 Task: open an excel sheet and write heading  Budget MasterAdd Categories in a column and its values below  'Housing, Transportation, Groceries, Utilities, Entertainment, Dining Out, Health, Miscellaneous, Savings & Total. 'Add Budgeted amountin next column and its values below  $1,500, $300, $400, $150, $200, $250, $100, $150, $500 & $3,550. Add Actual amount in next column and its values below  $1,400, $280, $420, $160, $180, $270, $90, $140, $550 & $3,550. Add Difference in next column and its values below  -$100, -$20, +$20, +$10, -$20, +$20, -$10, -$10, +$50 & $0. J6Save page Data Analysis Template Workbook Sheet
Action: Mouse moved to (34, 100)
Screenshot: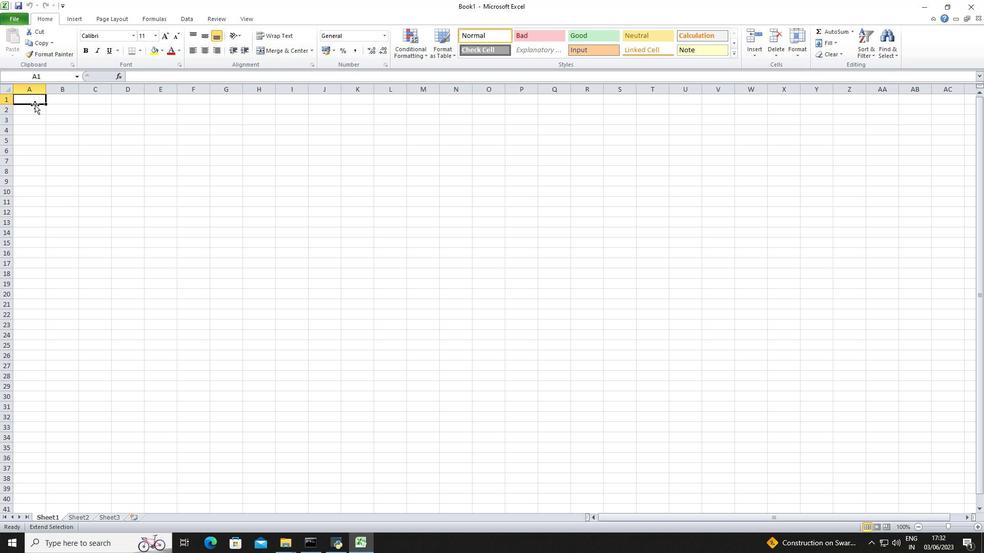 
Action: Mouse pressed left at (34, 100)
Screenshot: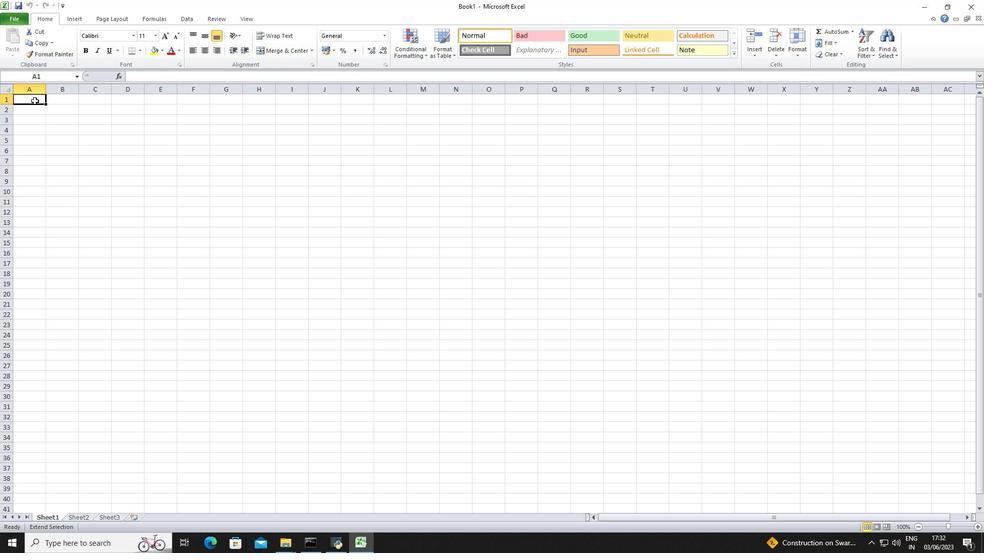 
Action: Key pressed <Key.shift>Budget<Key.space><Key.shift>Master<Key.enter><Key.enter><Key.shift>Categories<Key.down><Key.shift>Housing<Key.enter><Key.shift>Transportation<Key.enter><Key.shift>Groceries<Key.enter><Key.shift>Utilities<Key.enter><Key.shift>Entertainment<Key.down><Key.shift>Dining<Key.space><Key.shift>Out<Key.down><Key.shift>Health<Key.down><Key.shift>Miscellaneous<Key.down><Key.shift>Savings<Key.down><Key.shift>Total<Key.down><Key.right><Key.right><Key.up><Key.up><Key.up><Key.up><Key.up><Key.up><Key.up><Key.up><Key.up><Key.up><Key.up><Key.shift>Budgeted<Key.space><Key.shift>Amount<Key.down>1500<Key.down>300<Key.down>400<Key.down>150<Key.down>200<Key.down>250<Key.down>100<Key.down>150<Key.down>500<Key.down>3550<Key.down>
Screenshot: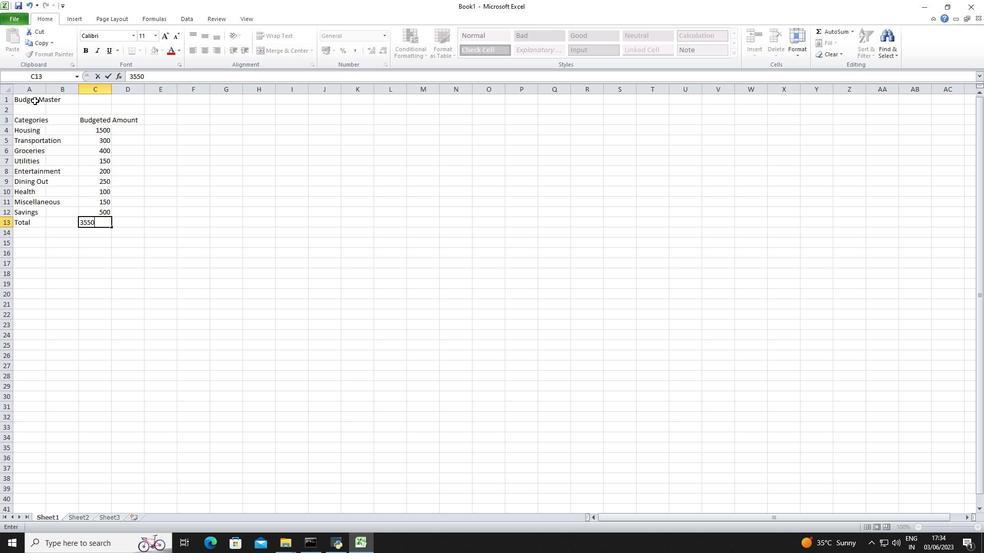 
Action: Mouse moved to (96, 132)
Screenshot: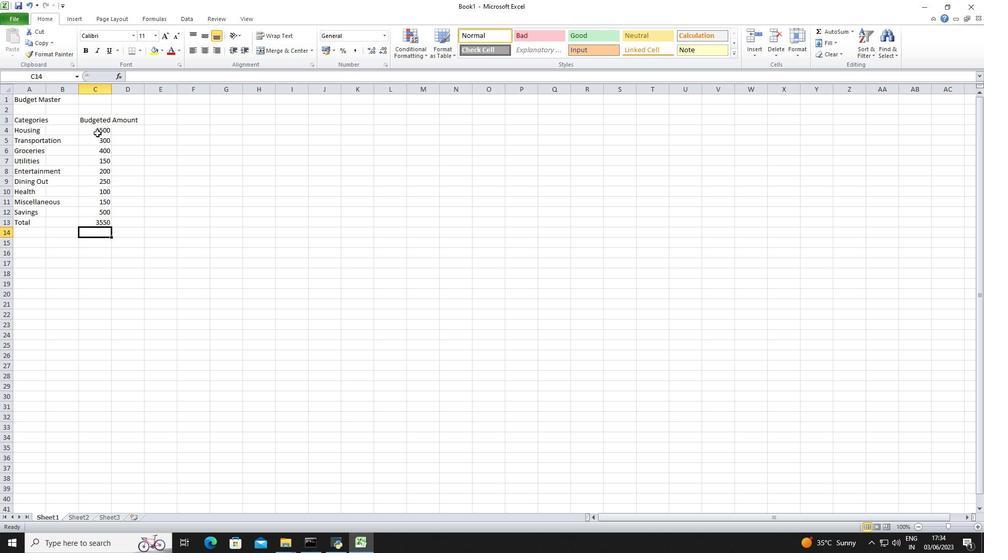 
Action: Mouse pressed left at (96, 132)
Screenshot: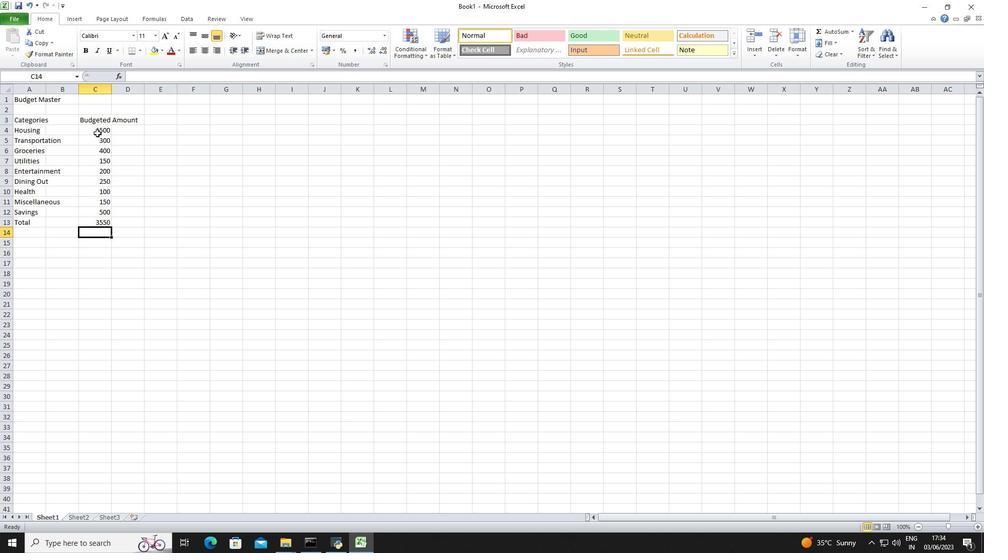 
Action: Mouse moved to (89, 197)
Screenshot: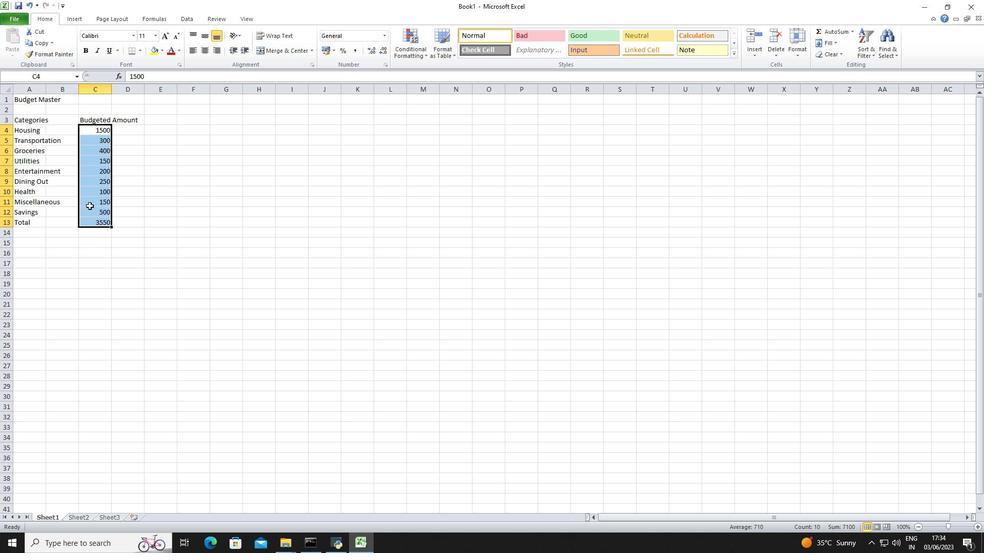
Action: Mouse pressed right at (89, 197)
Screenshot: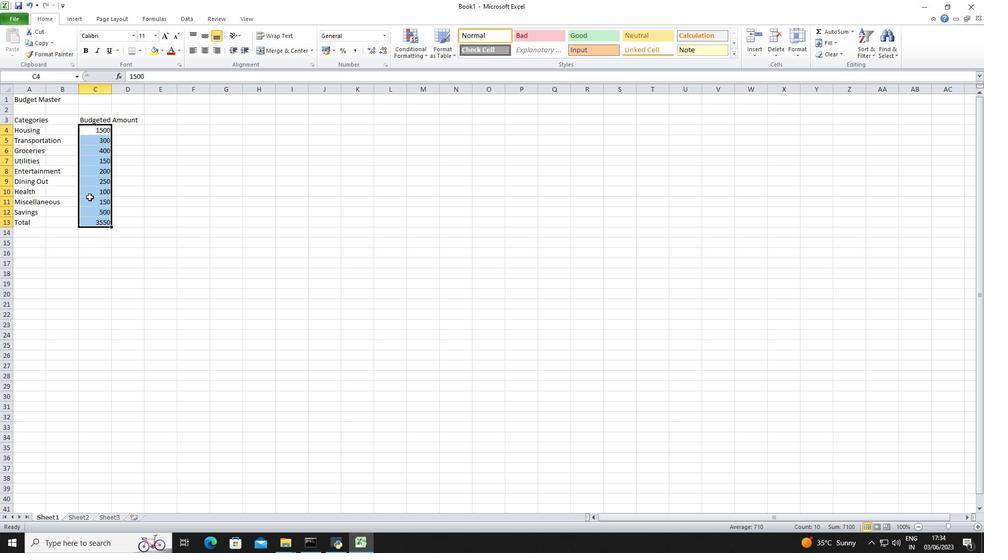 
Action: Mouse moved to (135, 338)
Screenshot: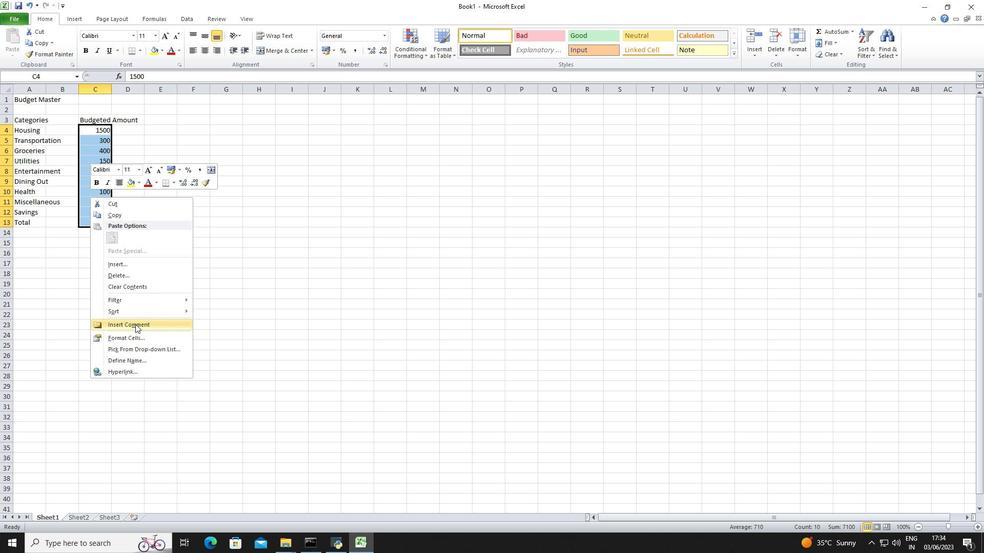 
Action: Mouse pressed left at (135, 338)
Screenshot: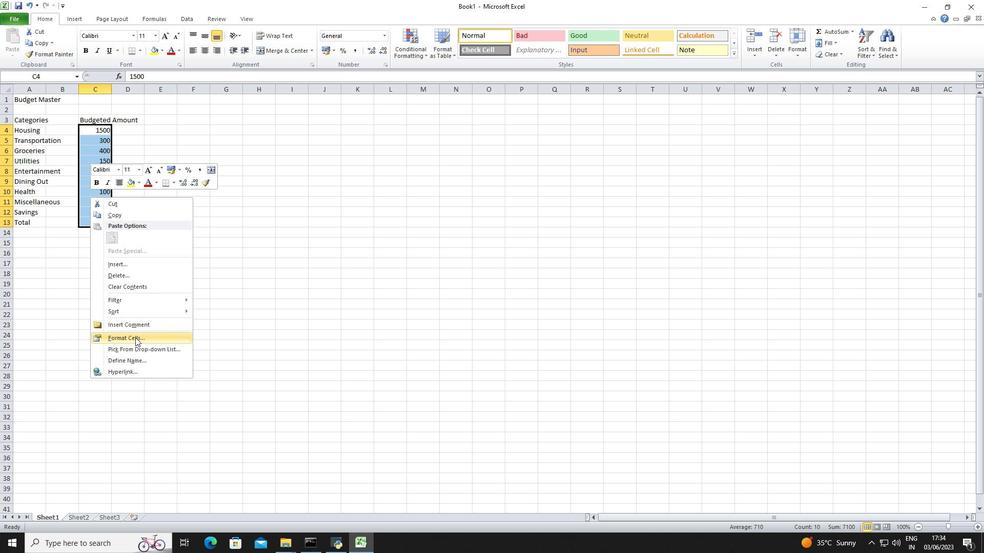 
Action: Mouse moved to (52, 273)
Screenshot: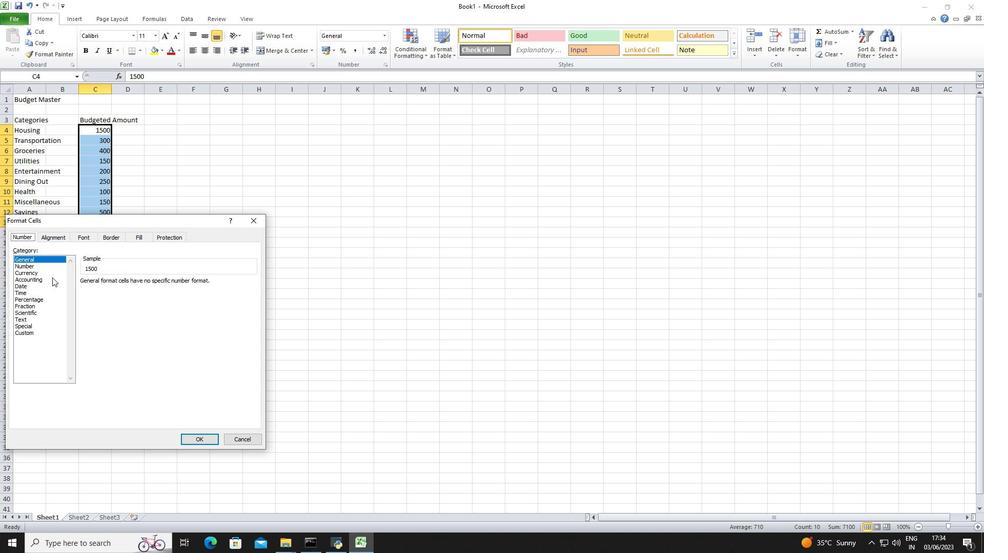 
Action: Mouse pressed left at (52, 273)
Screenshot: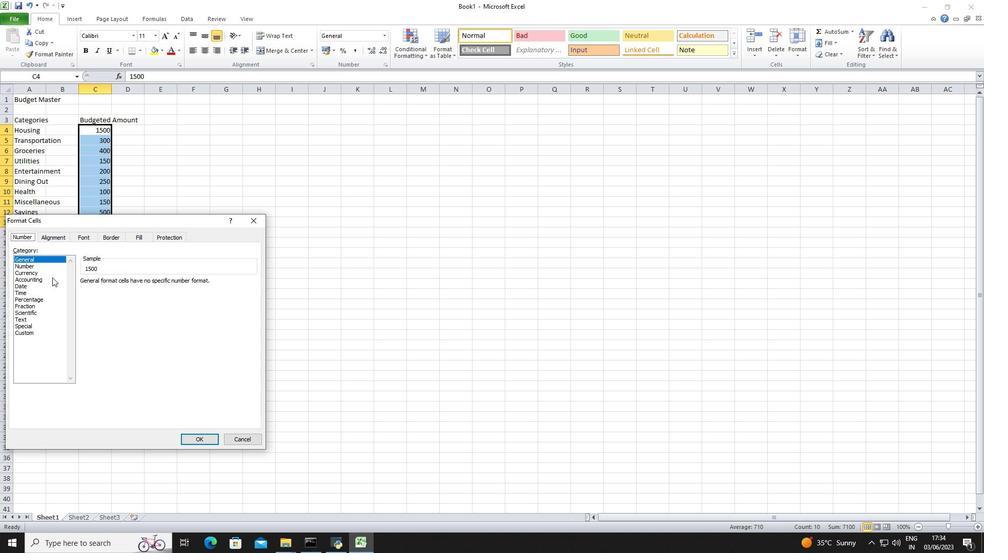 
Action: Mouse moved to (148, 283)
Screenshot: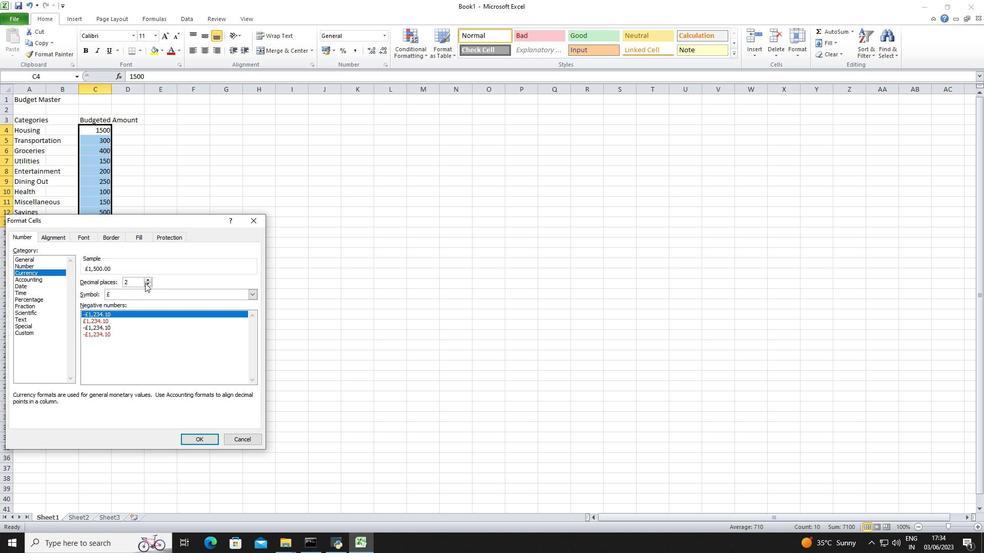 
Action: Mouse pressed left at (148, 283)
Screenshot: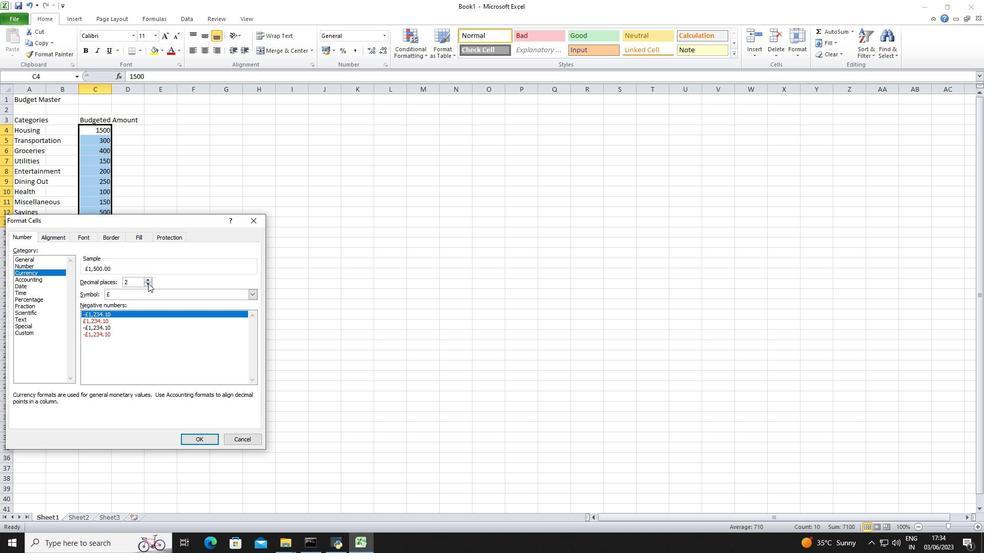 
Action: Mouse pressed left at (148, 283)
Screenshot: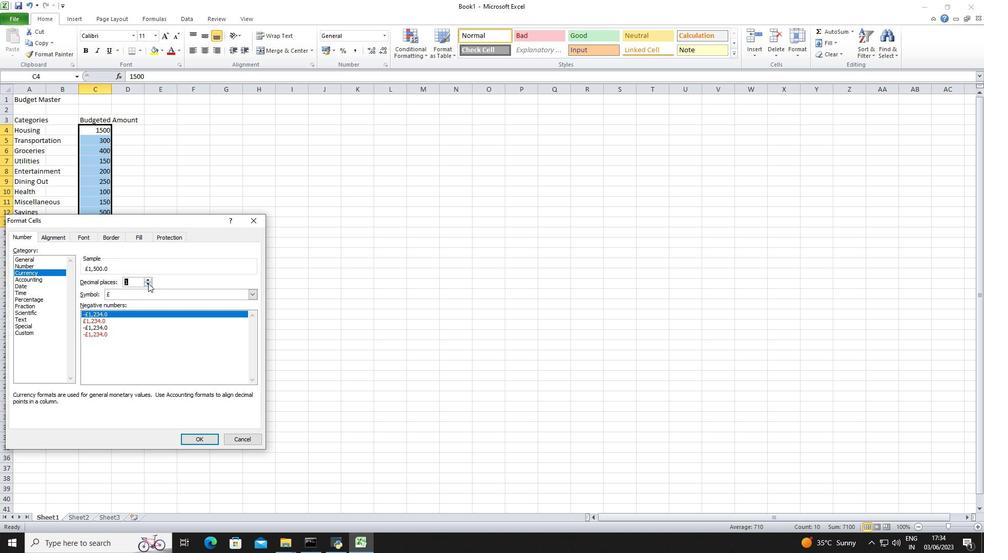 
Action: Mouse moved to (149, 292)
Screenshot: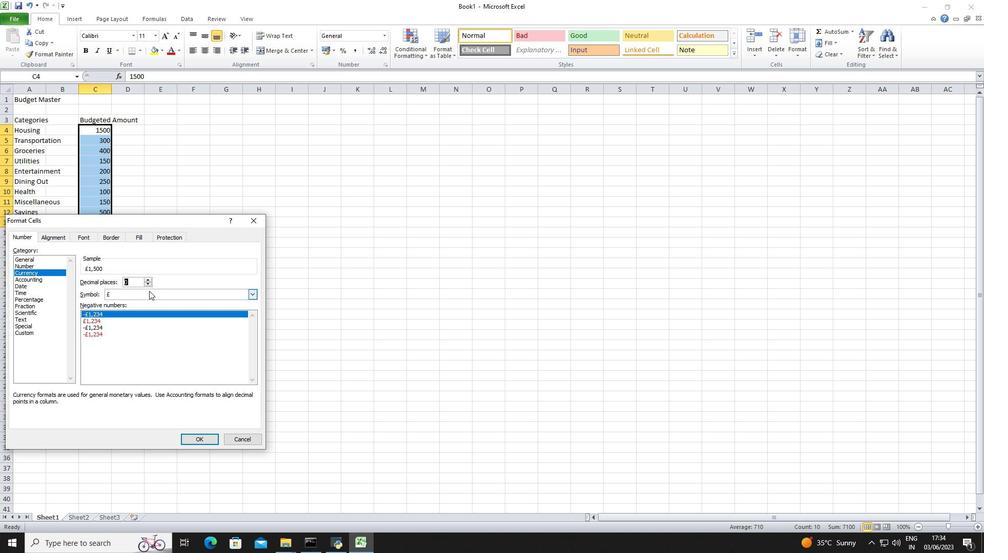 
Action: Mouse pressed left at (149, 292)
Screenshot: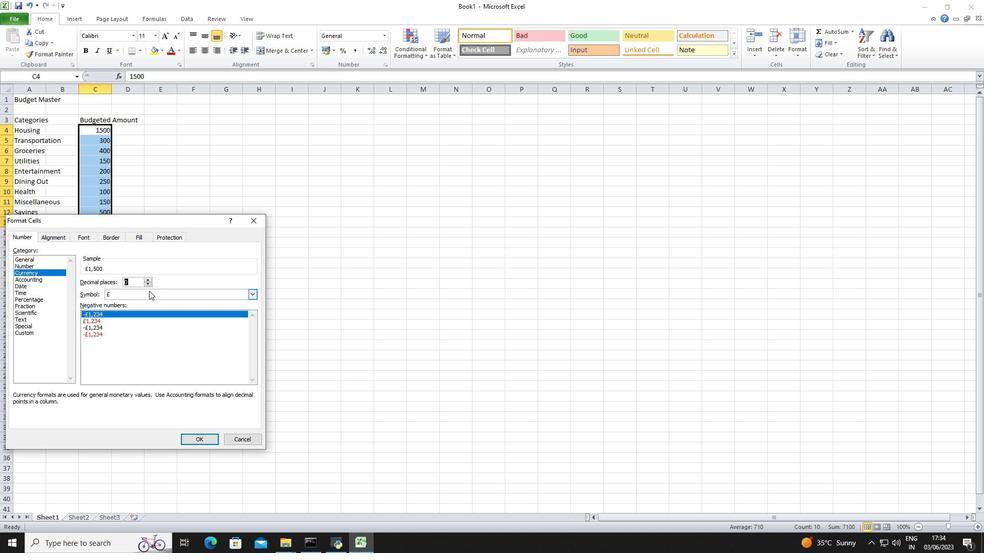 
Action: Mouse moved to (153, 338)
Screenshot: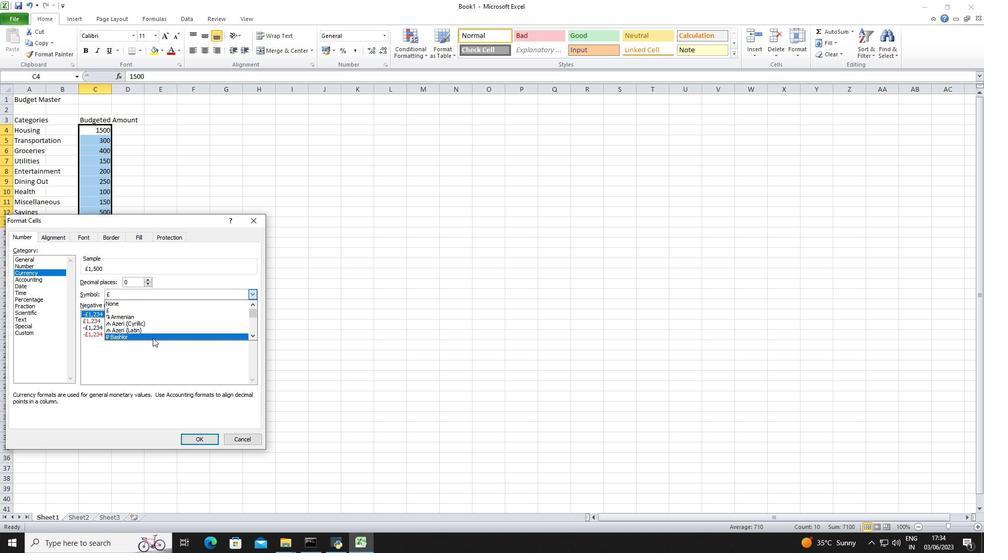 
Action: Mouse scrolled (153, 337) with delta (0, 0)
Screenshot: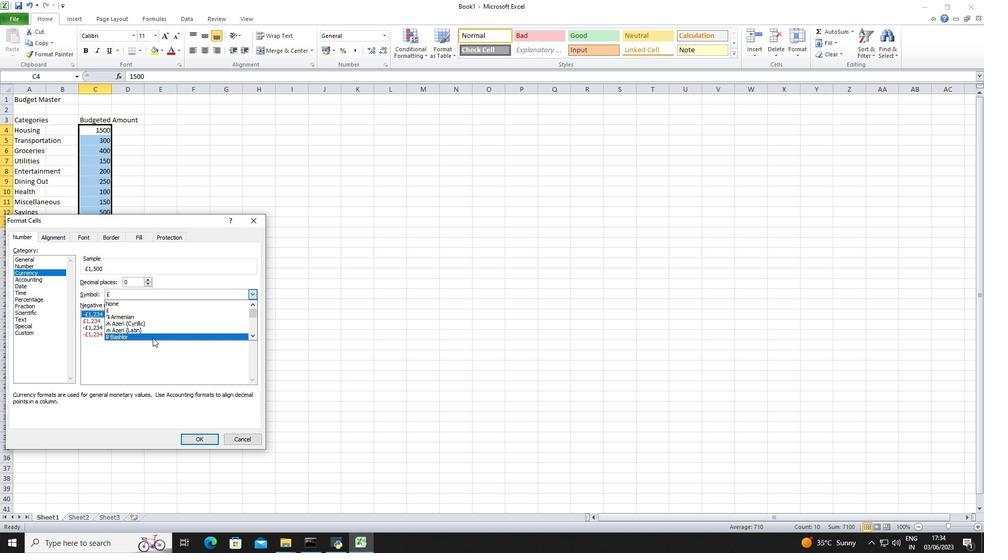 
Action: Mouse scrolled (153, 337) with delta (0, 0)
Screenshot: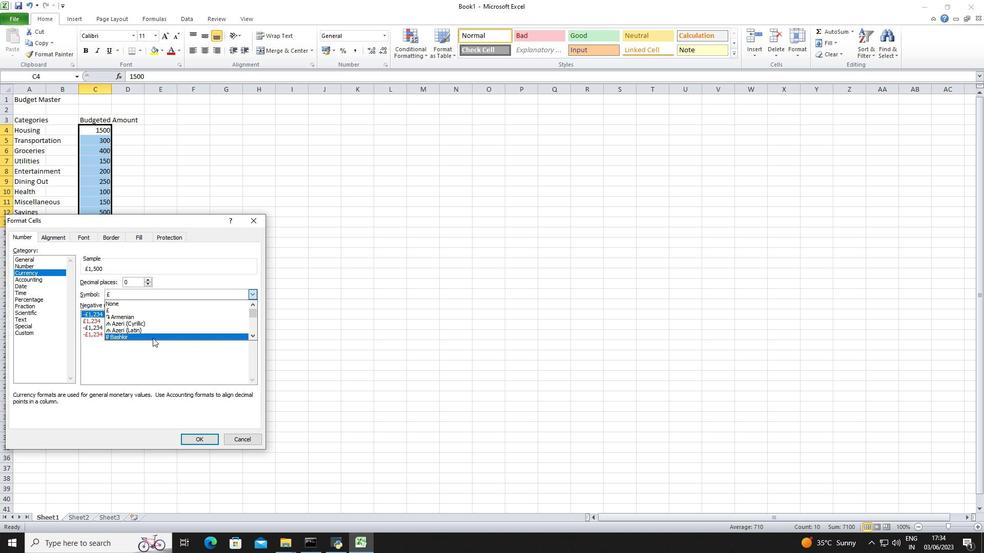 
Action: Mouse scrolled (153, 337) with delta (0, 0)
Screenshot: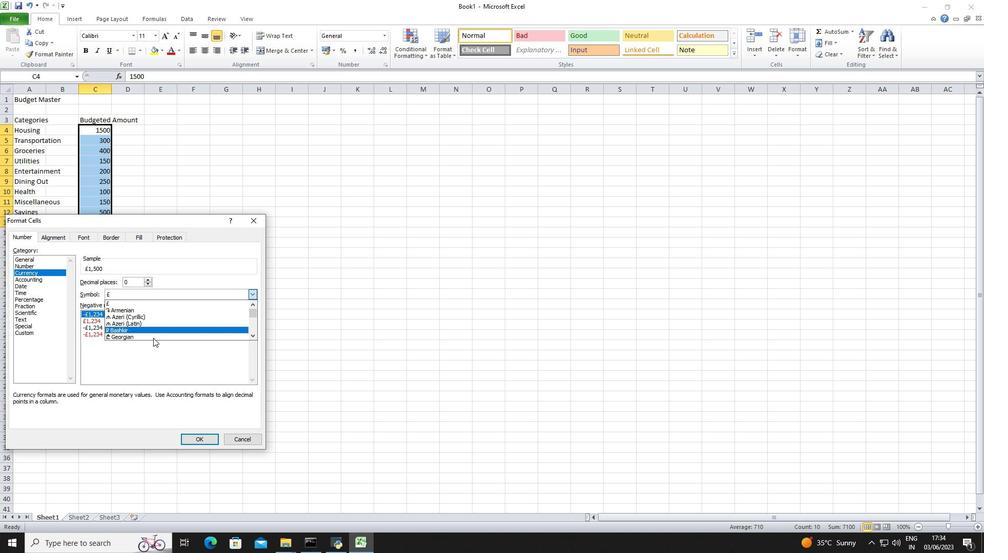 
Action: Mouse scrolled (153, 337) with delta (0, 0)
Screenshot: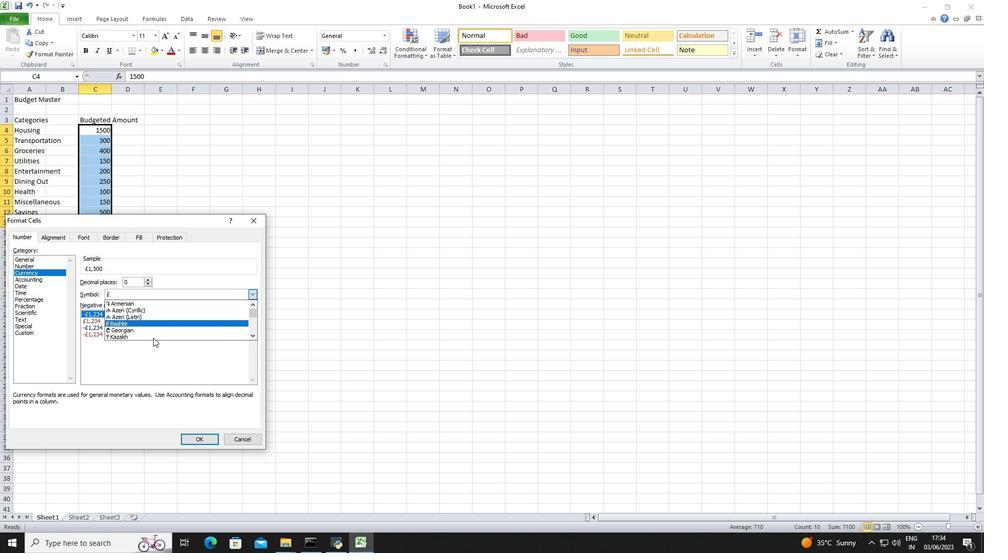 
Action: Mouse scrolled (153, 337) with delta (0, 0)
Screenshot: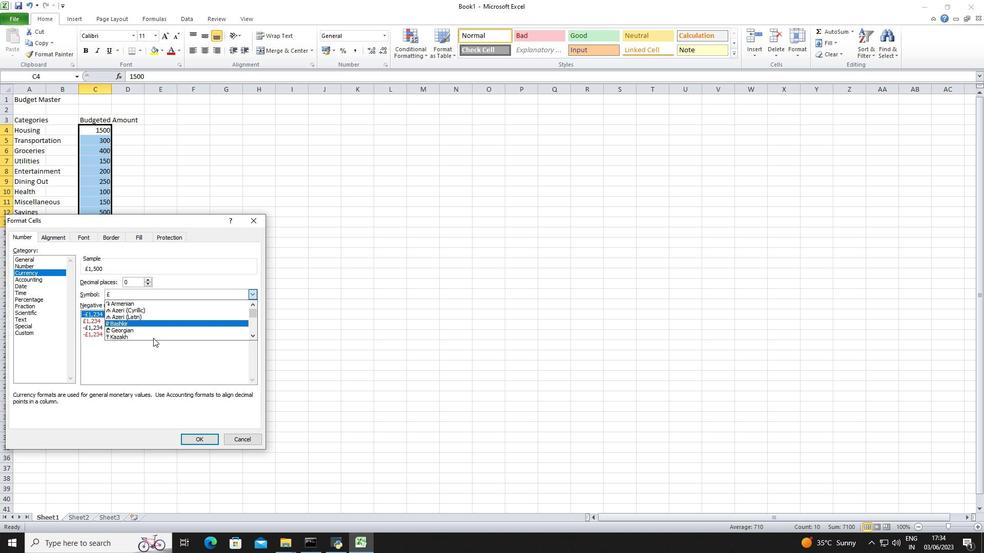 
Action: Mouse scrolled (153, 337) with delta (0, 0)
Screenshot: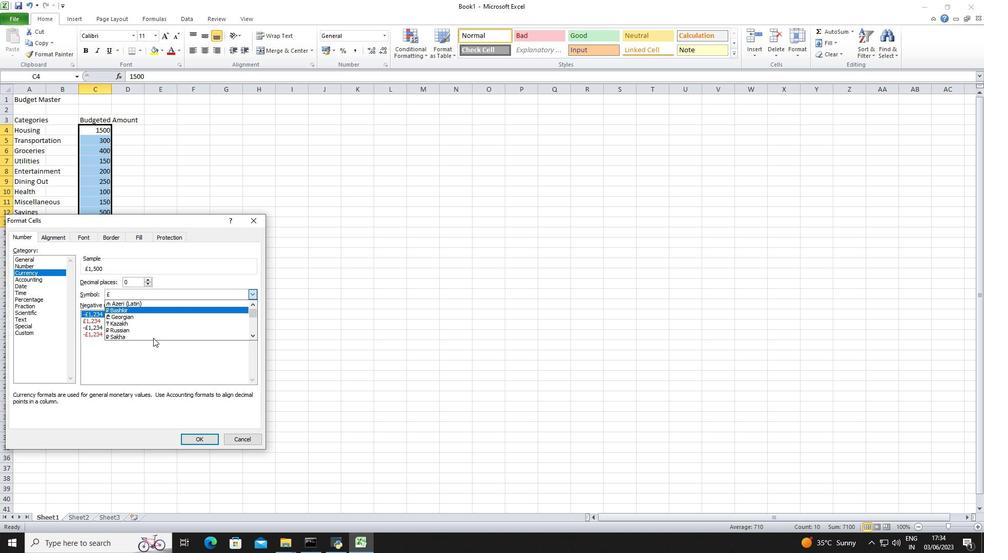 
Action: Mouse scrolled (153, 337) with delta (0, 0)
Screenshot: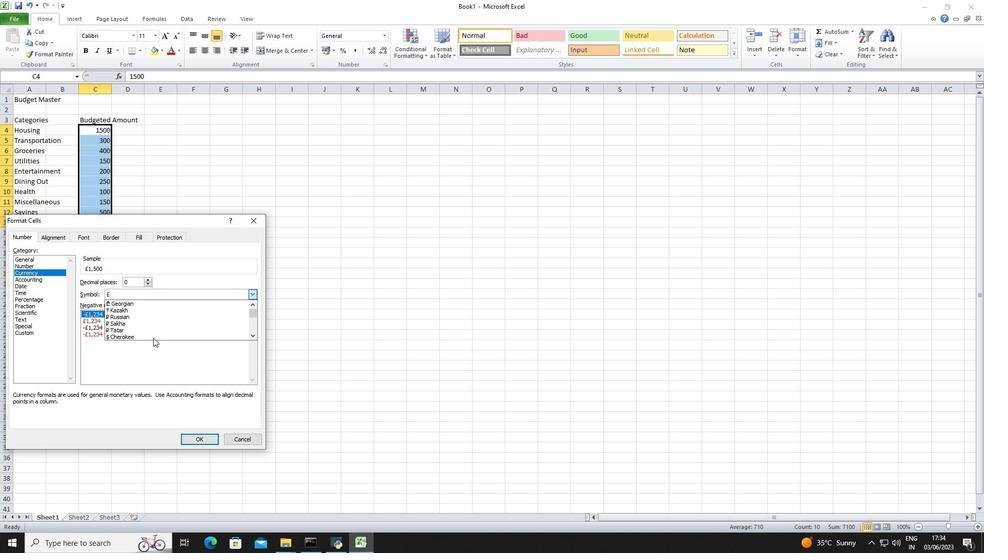 
Action: Mouse scrolled (153, 337) with delta (0, 0)
Screenshot: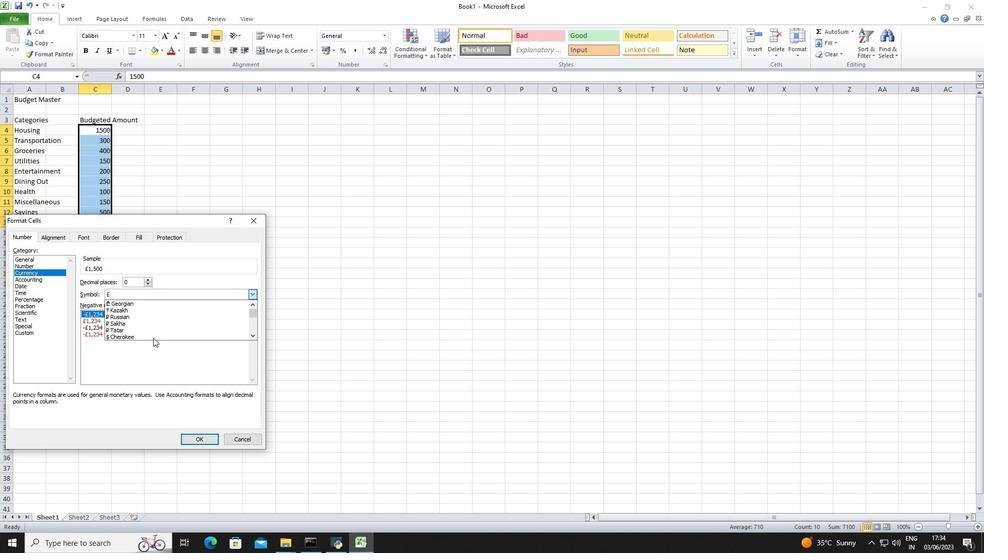 
Action: Mouse scrolled (153, 337) with delta (0, 0)
Screenshot: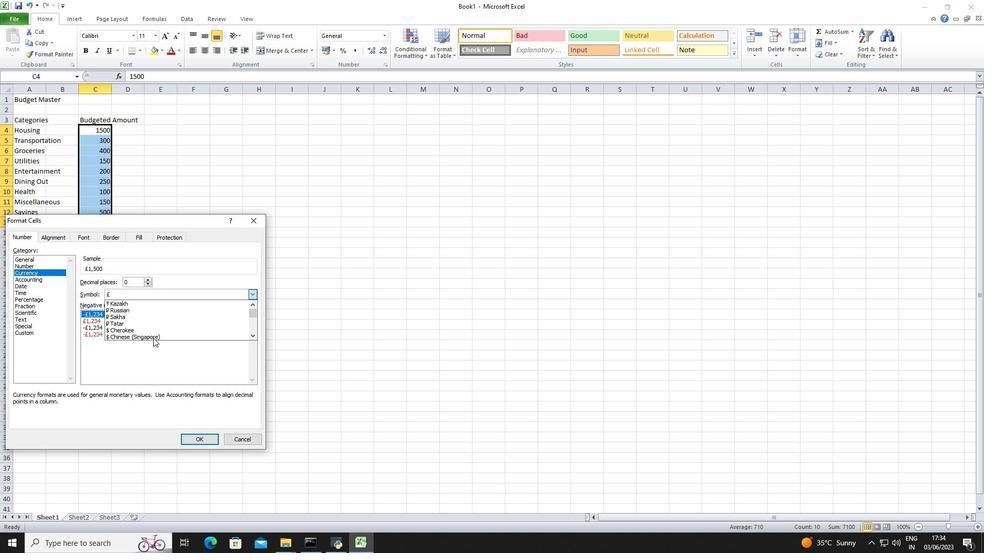 
Action: Mouse scrolled (153, 337) with delta (0, 0)
Screenshot: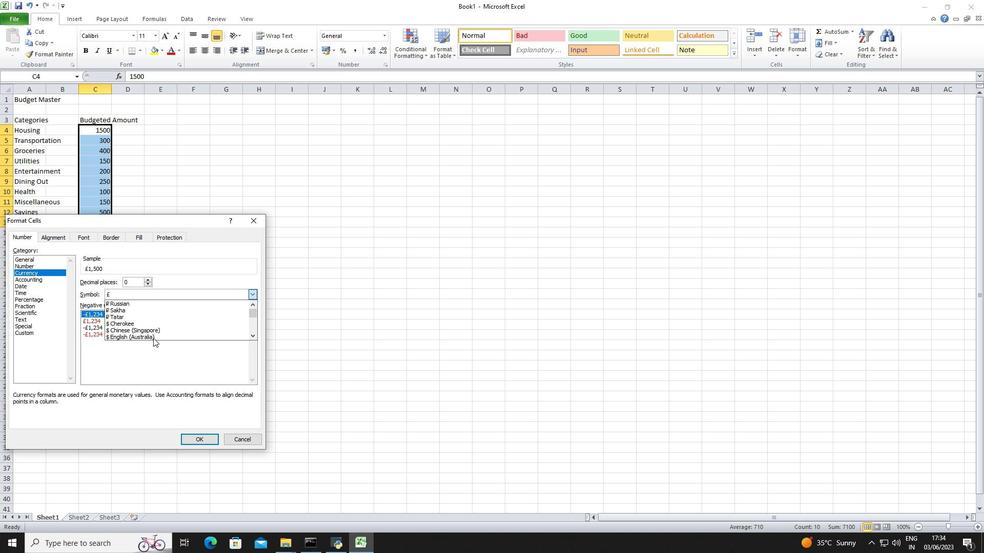 
Action: Mouse scrolled (153, 337) with delta (0, 0)
Screenshot: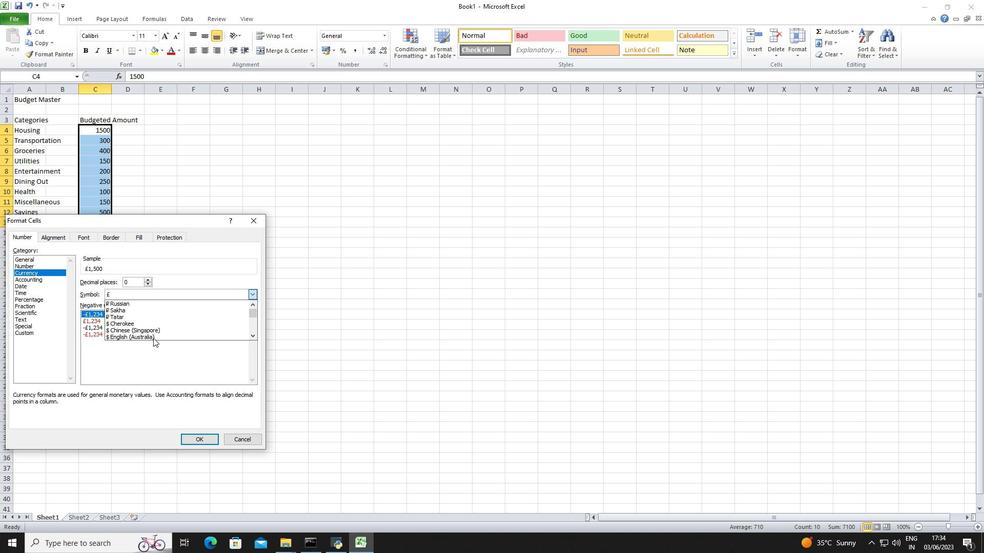 
Action: Mouse moved to (157, 318)
Screenshot: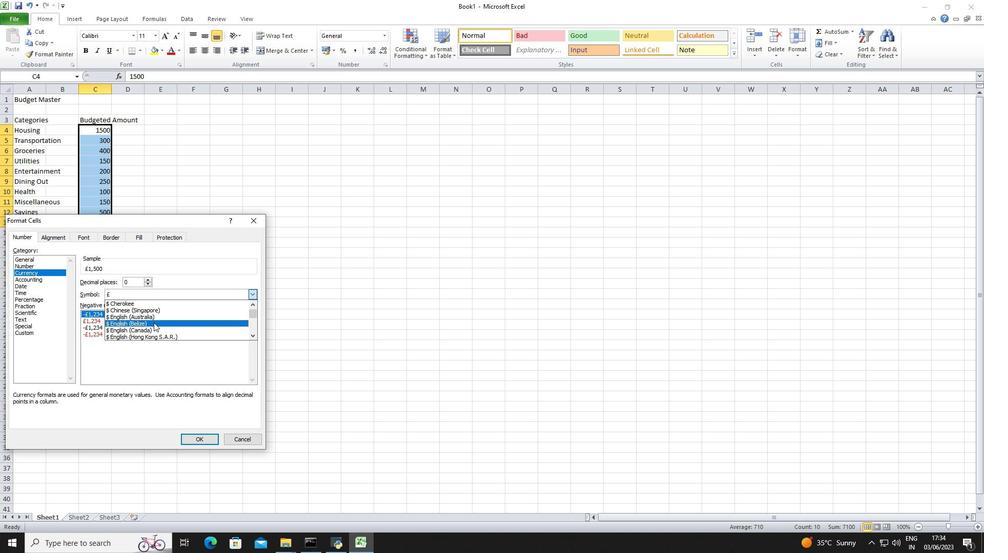 
Action: Mouse pressed left at (157, 318)
Screenshot: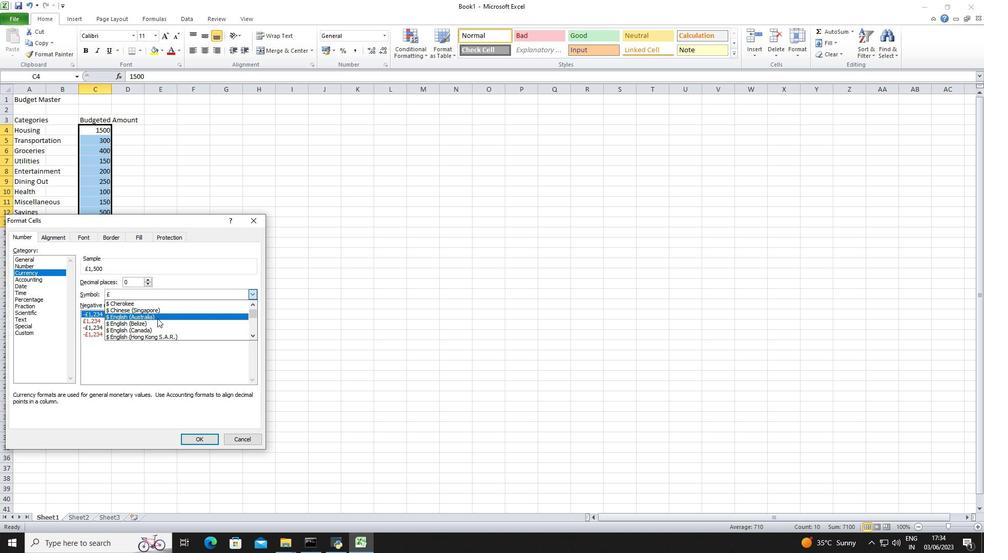 
Action: Mouse moved to (197, 441)
Screenshot: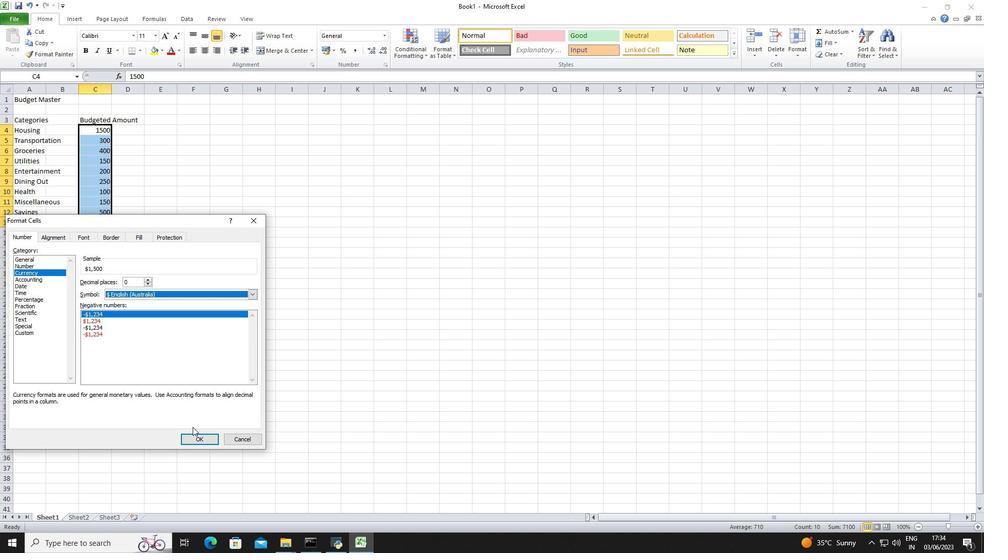 
Action: Mouse pressed left at (197, 441)
Screenshot: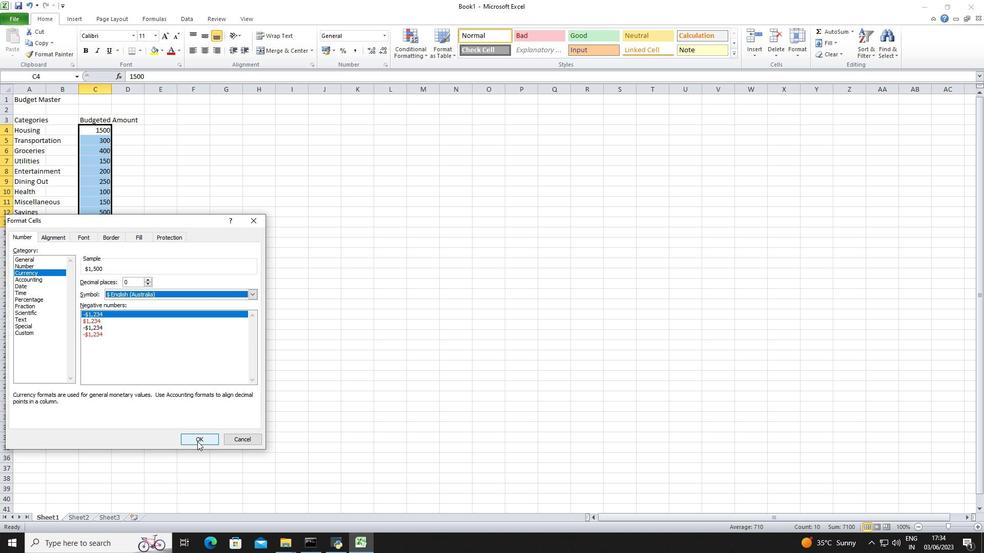 
Action: Mouse moved to (185, 118)
Screenshot: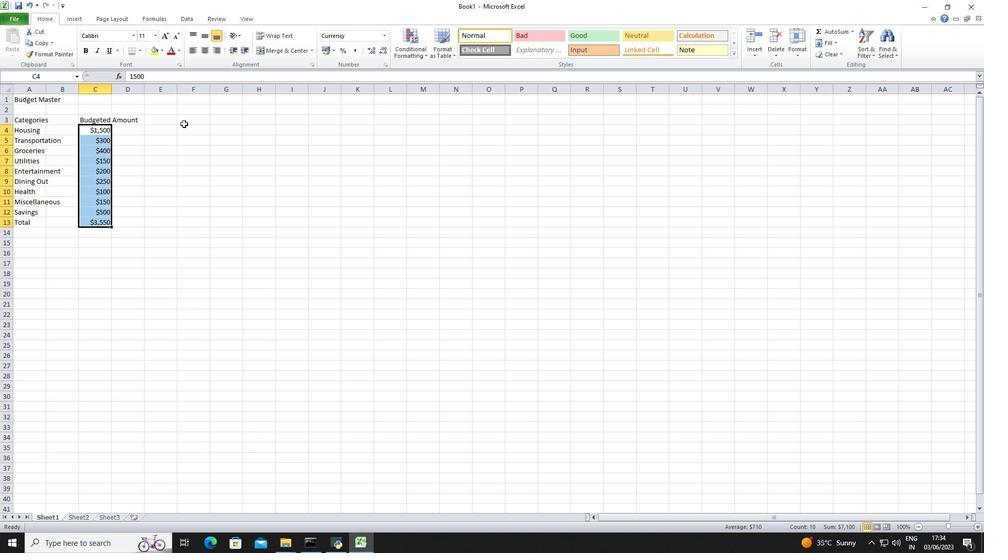 
Action: Mouse pressed left at (185, 118)
Screenshot: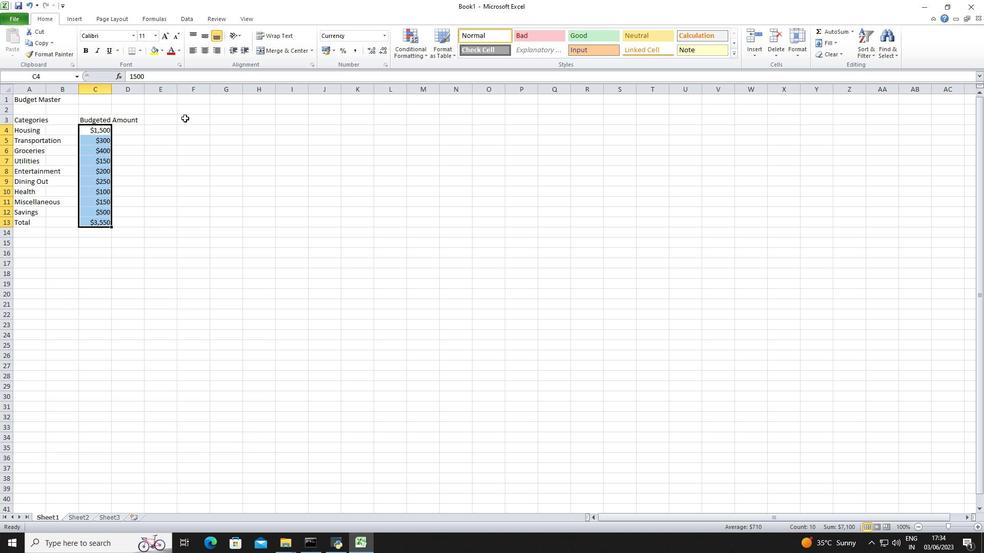 
Action: Key pressed <Key.shift>Amount<Key.down>1400<Key.down>280<Key.down>420<Key.down>160<Key.down>180<Key.down>270<Key.down>90<Key.down>140<Key.down>550<Key.down>3550<Key.down>
Screenshot: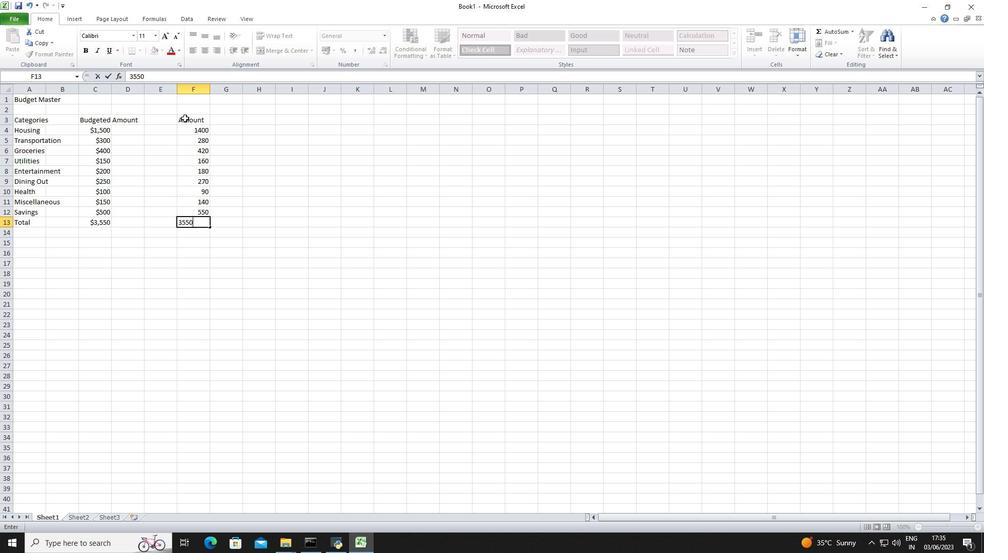 
Action: Mouse moved to (191, 129)
Screenshot: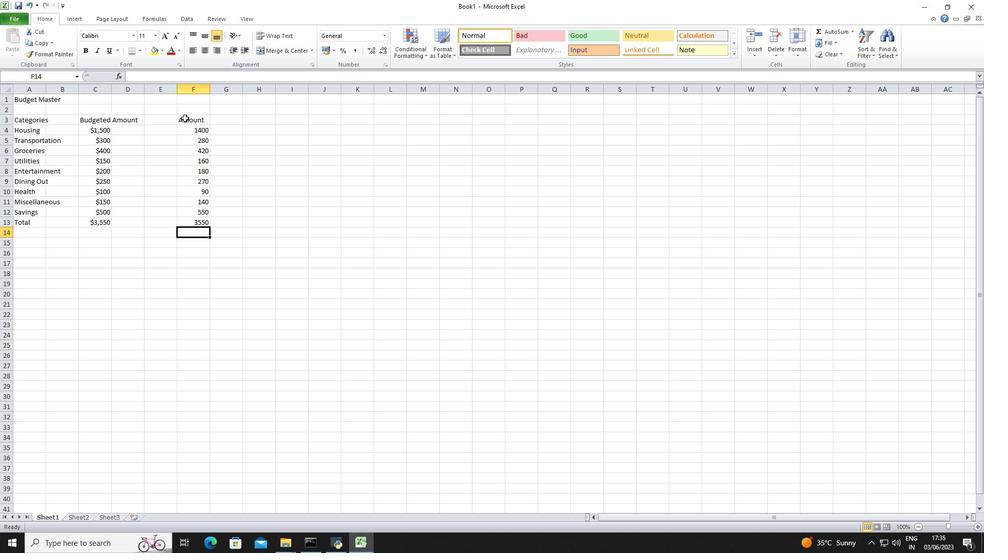 
Action: Mouse pressed left at (191, 129)
Screenshot: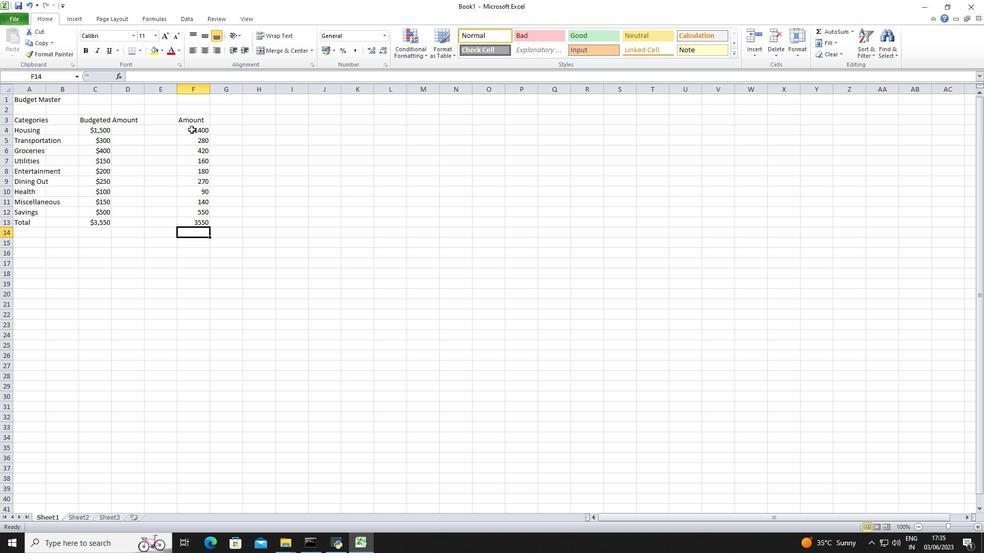 
Action: Mouse moved to (188, 192)
Screenshot: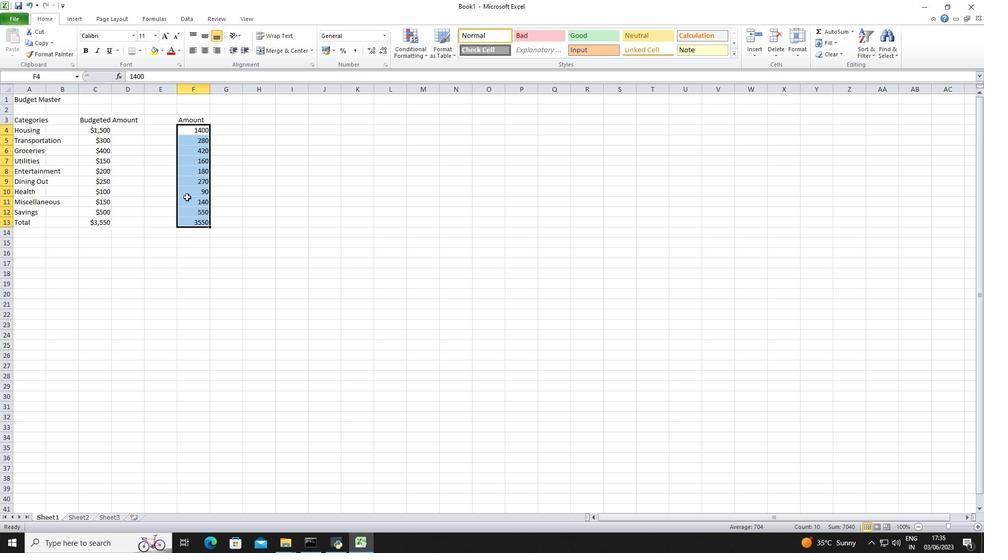 
Action: Mouse pressed right at (188, 192)
Screenshot: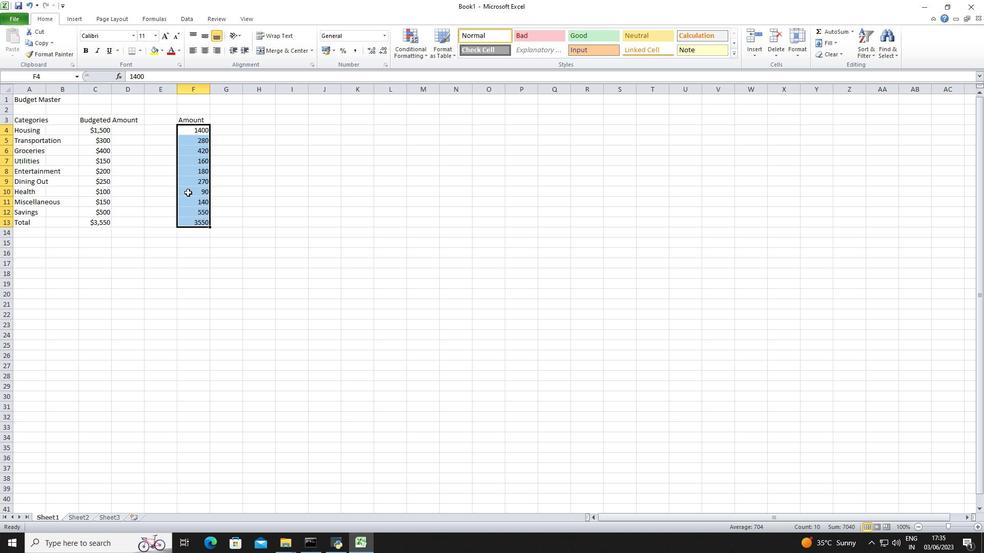 
Action: Mouse moved to (217, 330)
Screenshot: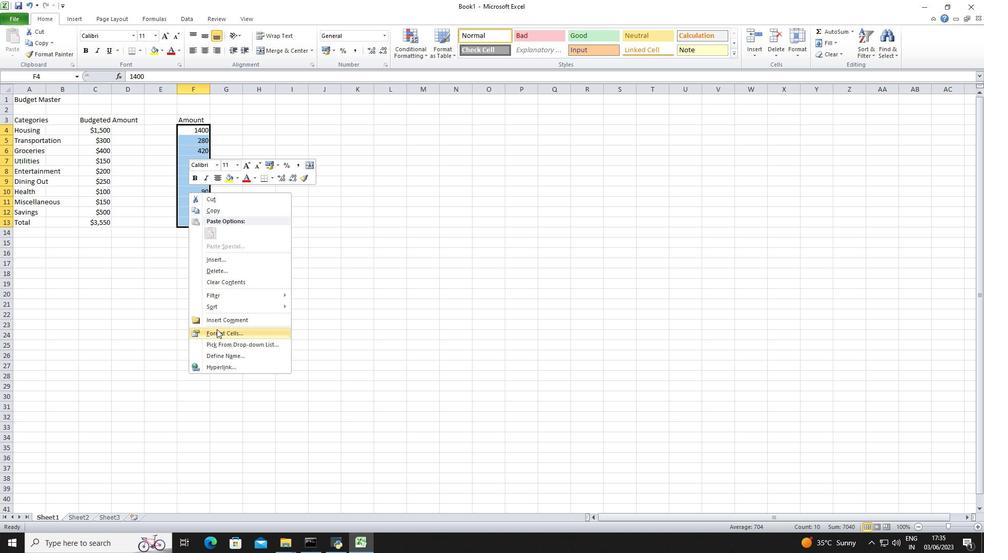 
Action: Mouse pressed left at (217, 330)
Screenshot: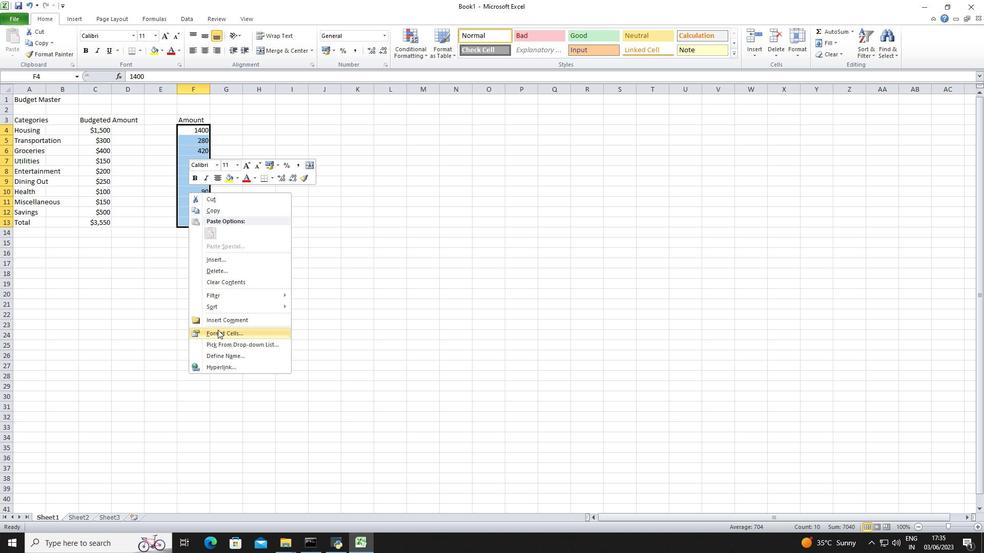 
Action: Mouse moved to (129, 264)
Screenshot: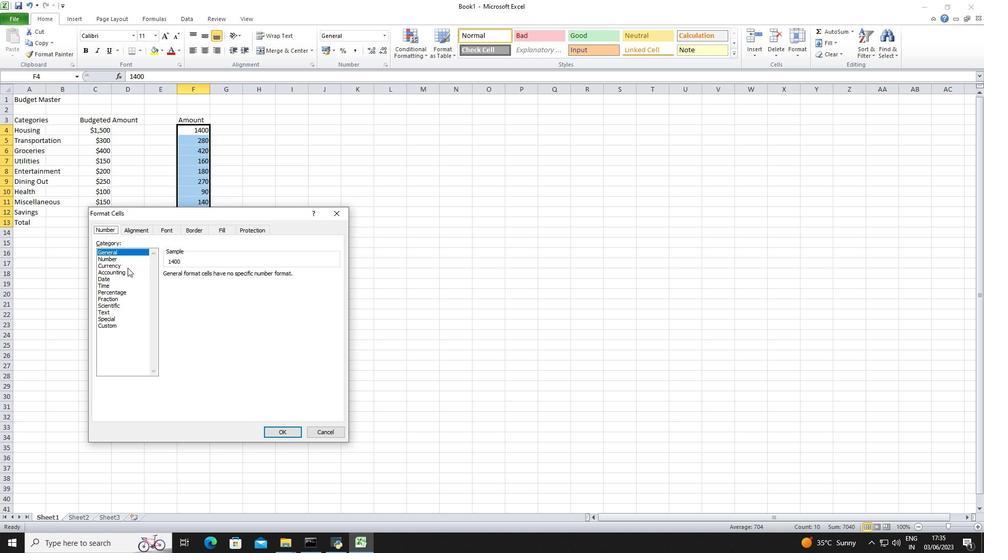 
Action: Mouse pressed left at (129, 264)
Screenshot: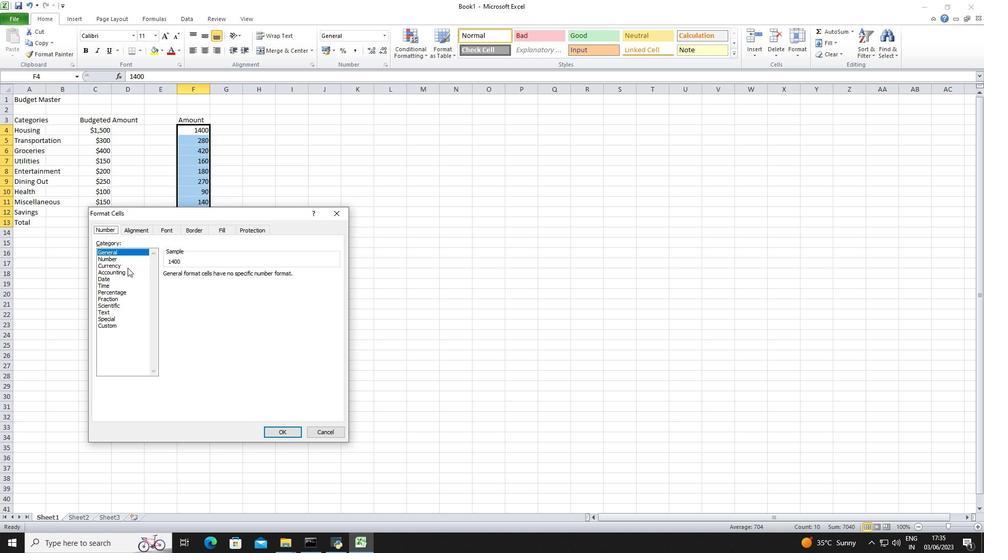 
Action: Mouse moved to (230, 278)
Screenshot: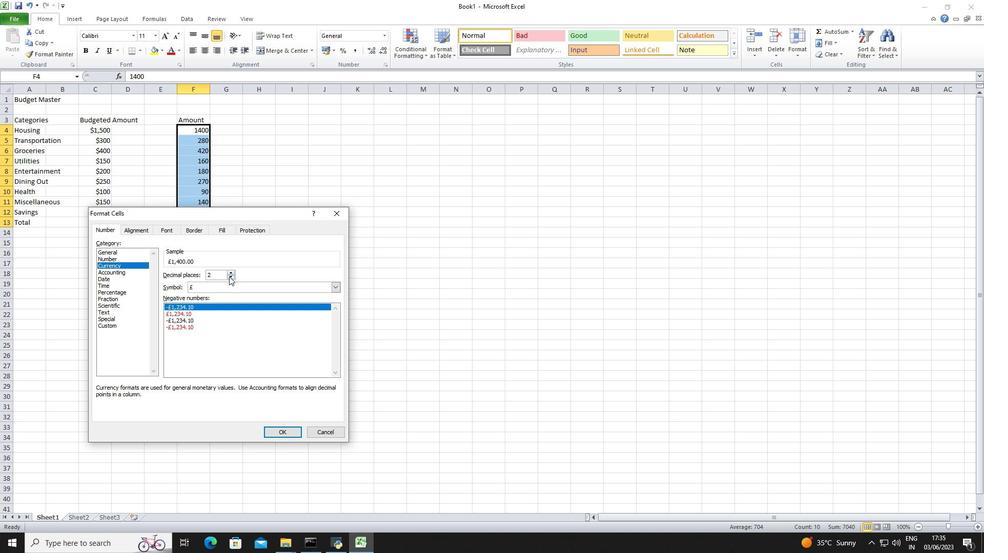 
Action: Mouse pressed left at (230, 278)
Screenshot: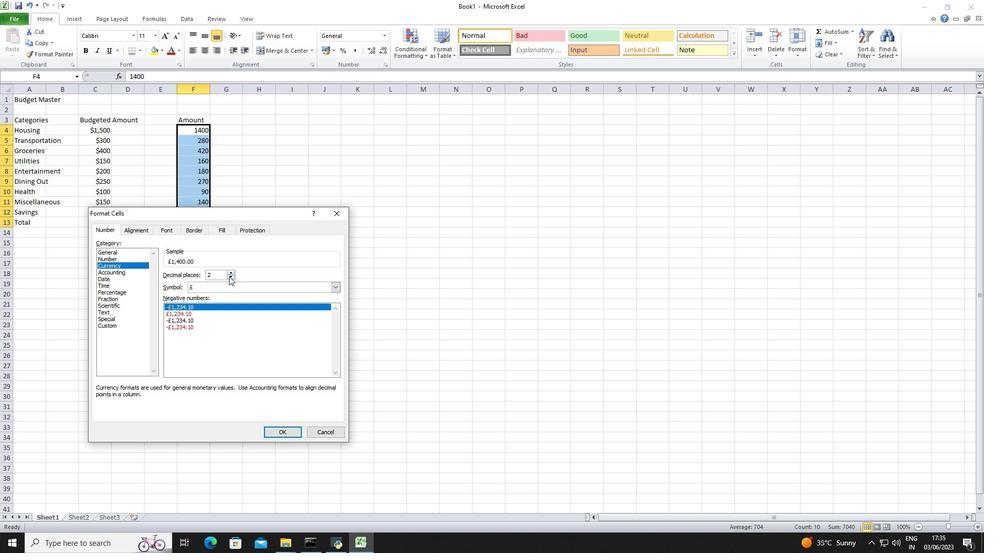 
Action: Mouse pressed left at (230, 278)
Screenshot: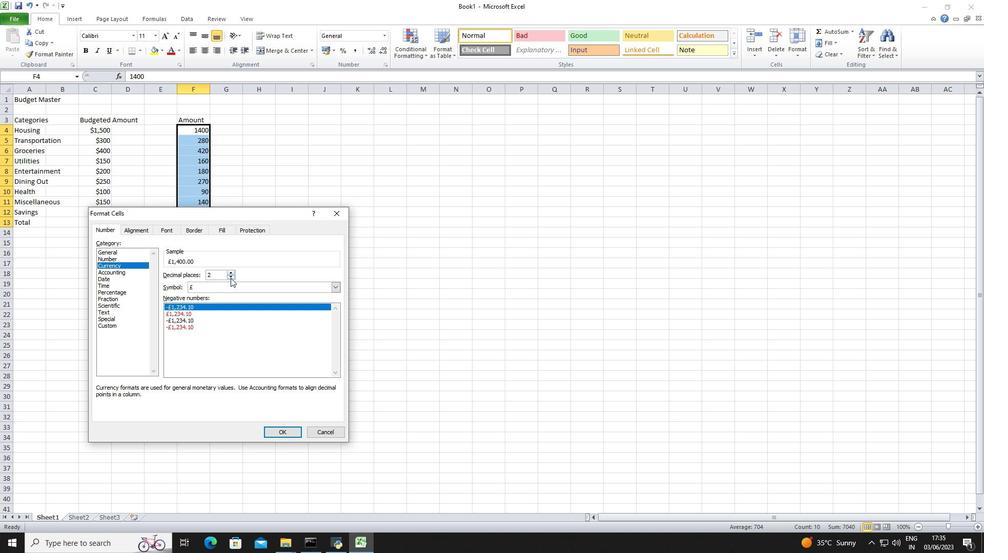 
Action: Mouse moved to (230, 283)
Screenshot: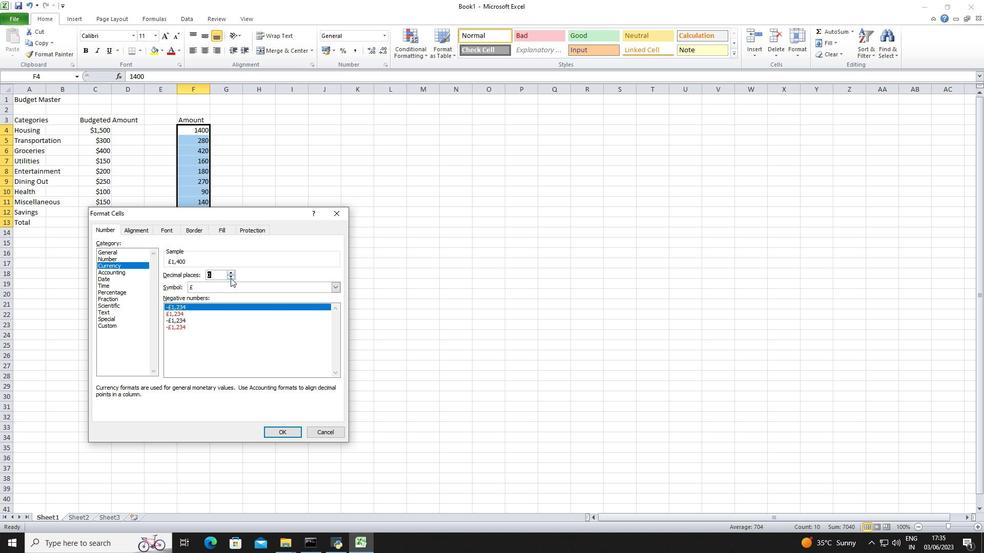 
Action: Mouse pressed left at (230, 283)
Screenshot: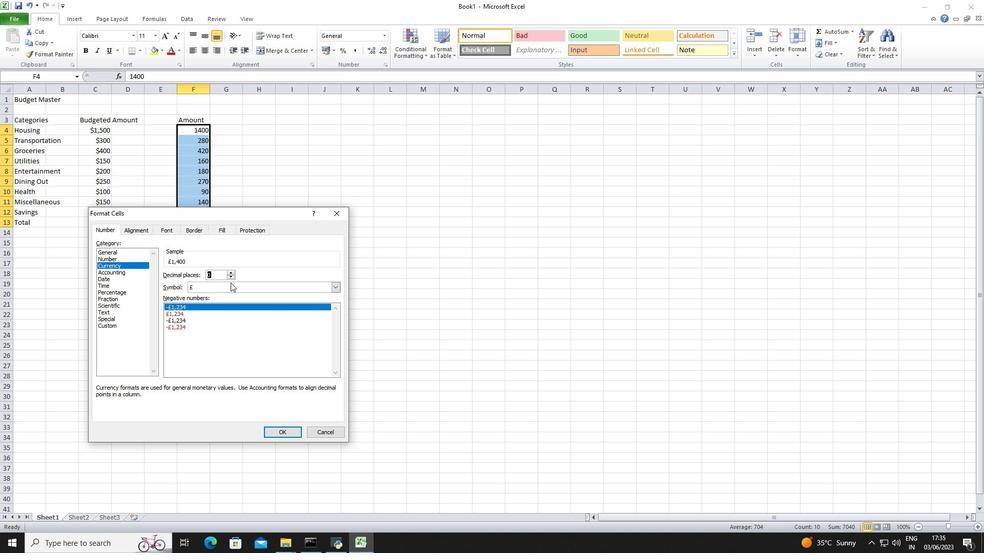 
Action: Mouse moved to (227, 308)
Screenshot: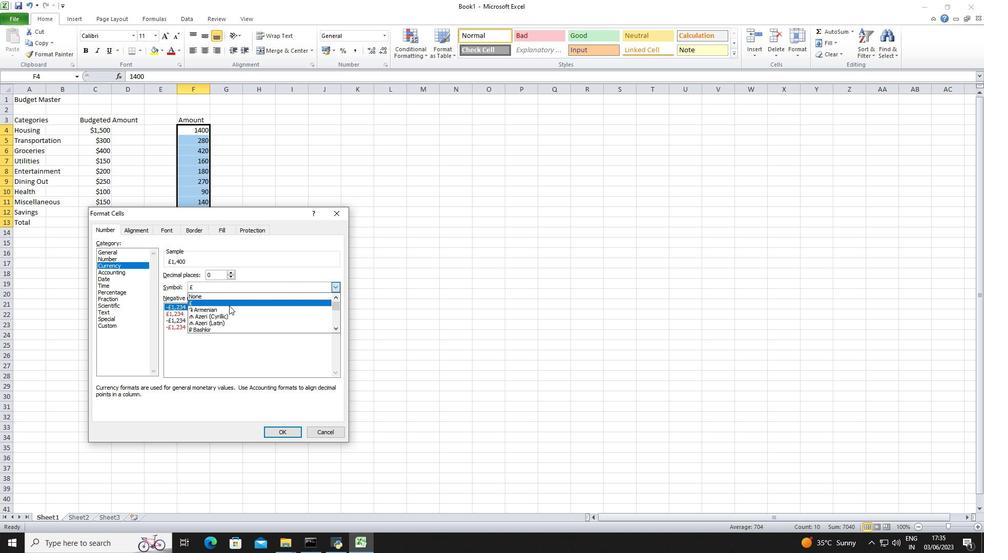 
Action: Mouse scrolled (227, 307) with delta (0, 0)
Screenshot: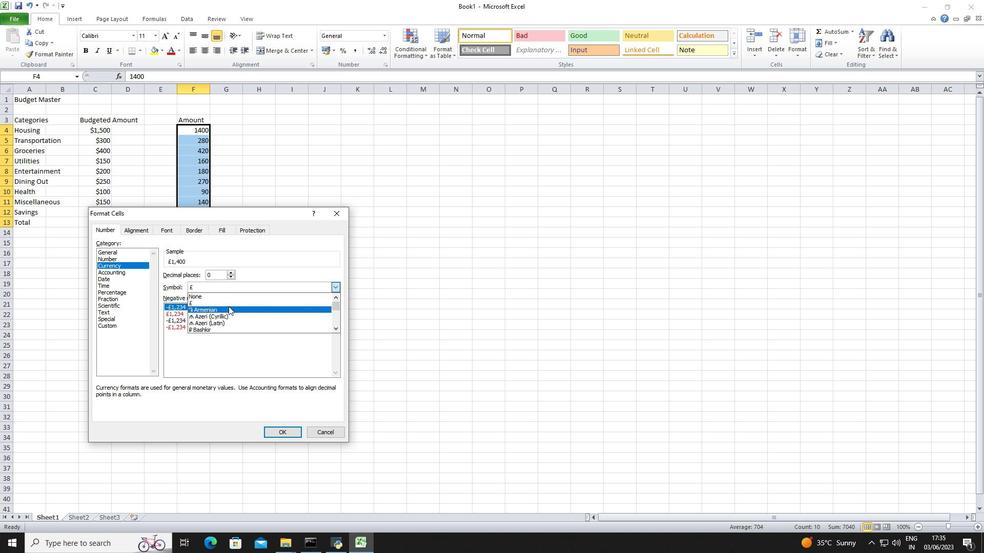 
Action: Mouse scrolled (227, 307) with delta (0, 0)
Screenshot: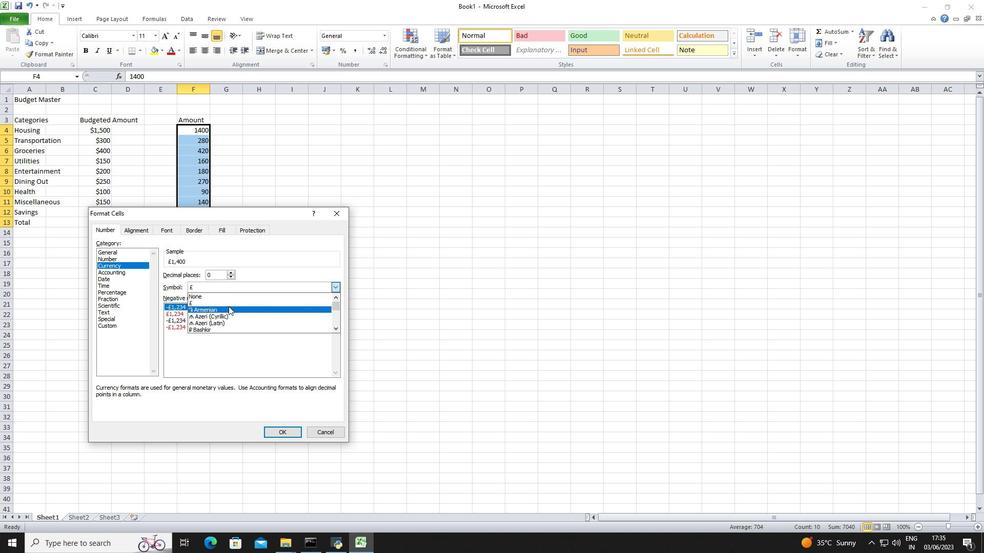 
Action: Mouse scrolled (227, 307) with delta (0, 0)
Screenshot: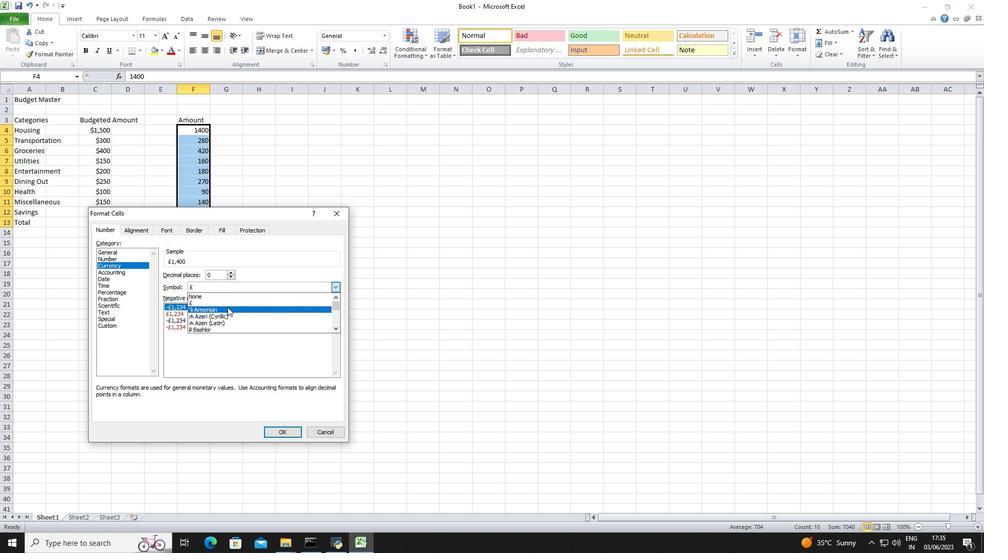 
Action: Mouse scrolled (227, 307) with delta (0, 0)
Screenshot: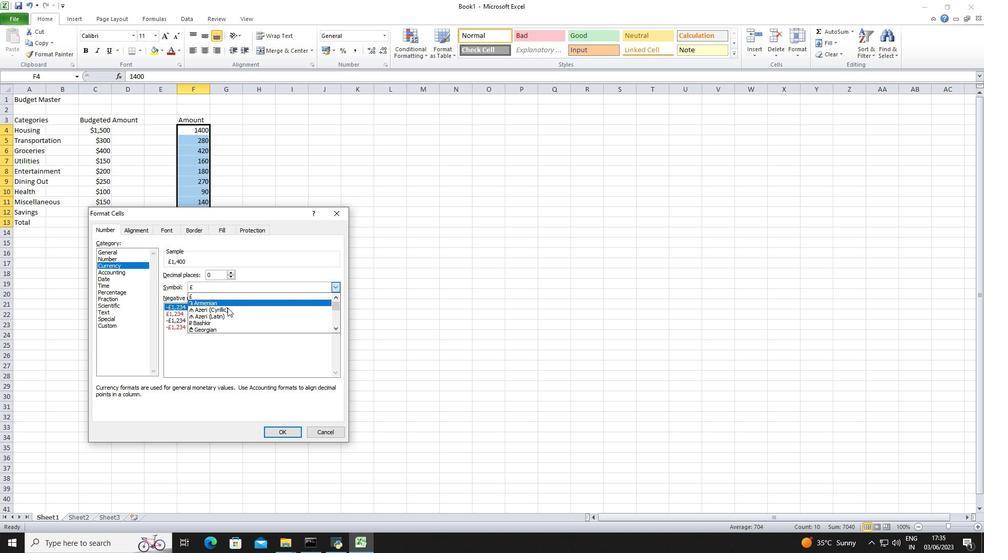 
Action: Mouse scrolled (227, 307) with delta (0, 0)
Screenshot: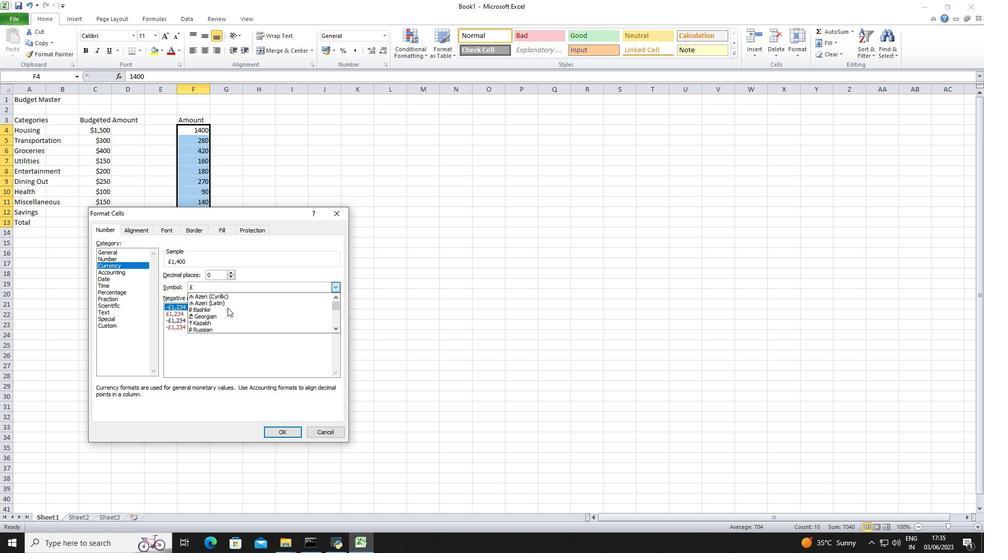 
Action: Mouse scrolled (227, 307) with delta (0, 0)
Screenshot: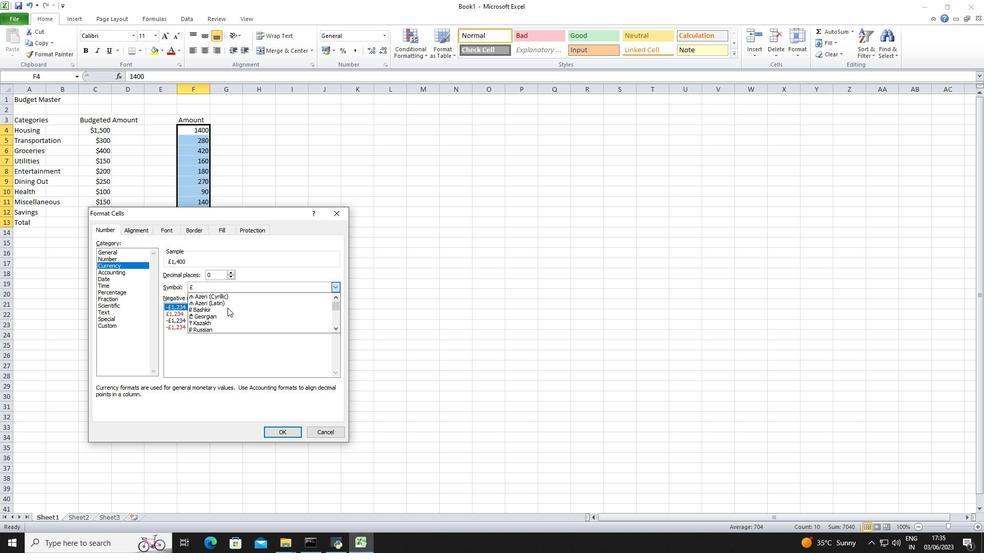 
Action: Mouse scrolled (227, 307) with delta (0, 0)
Screenshot: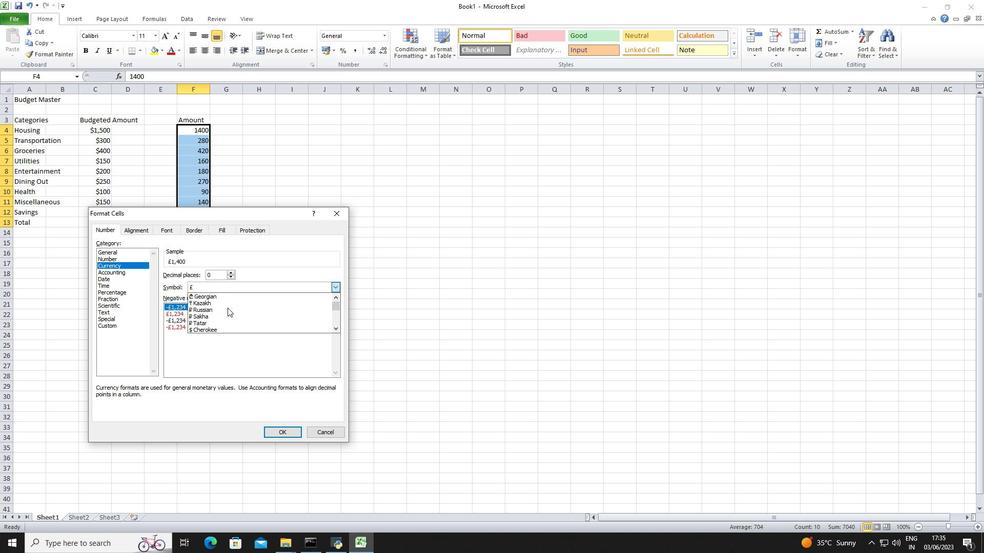 
Action: Mouse scrolled (227, 307) with delta (0, 0)
Screenshot: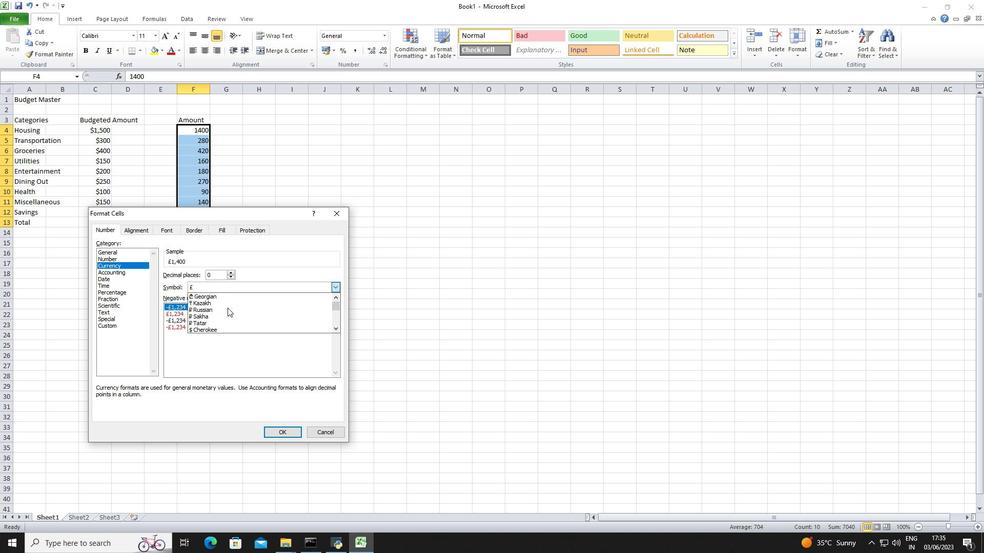 
Action: Mouse scrolled (227, 307) with delta (0, 0)
Screenshot: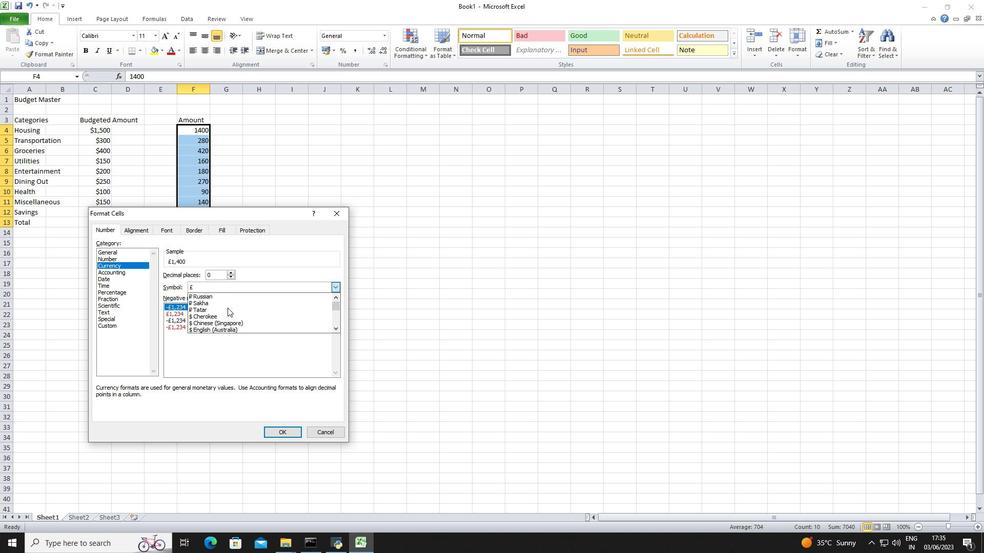 
Action: Mouse moved to (229, 320)
Screenshot: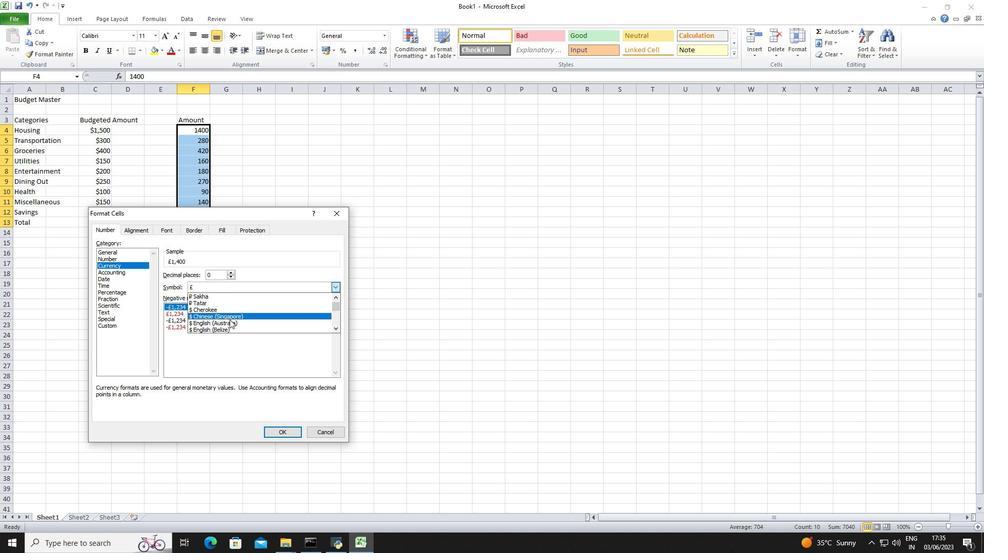 
Action: Mouse pressed left at (229, 320)
Screenshot: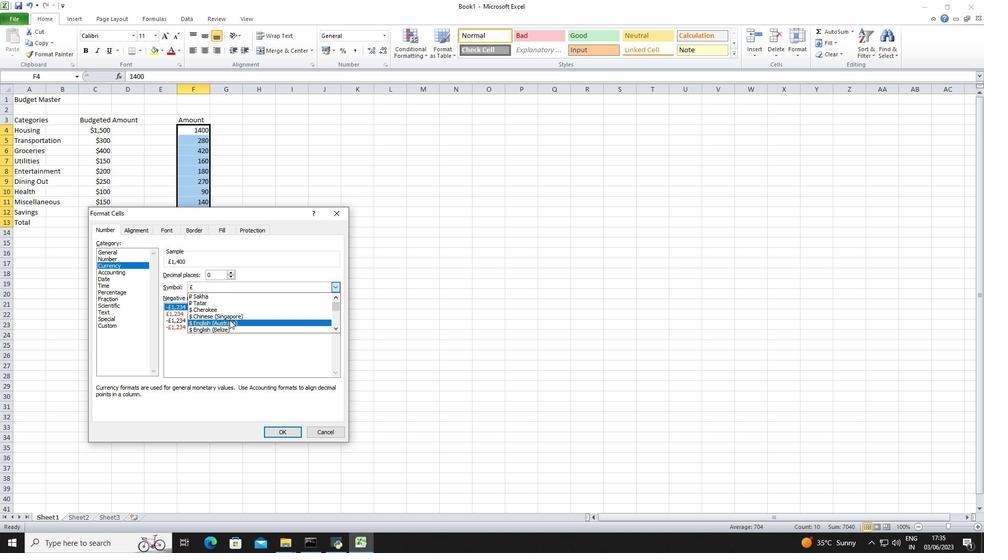 
Action: Mouse moved to (278, 431)
Screenshot: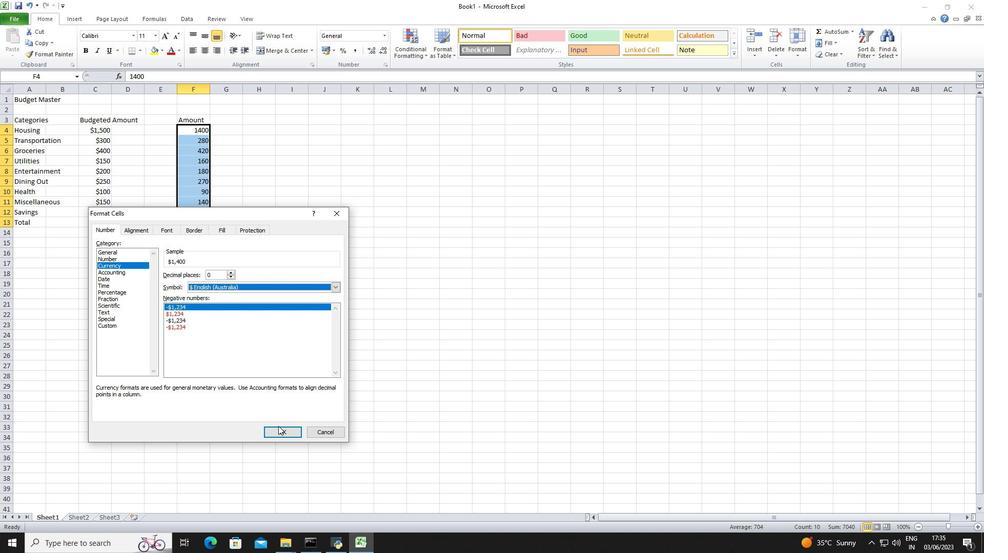
Action: Mouse pressed left at (278, 431)
Screenshot: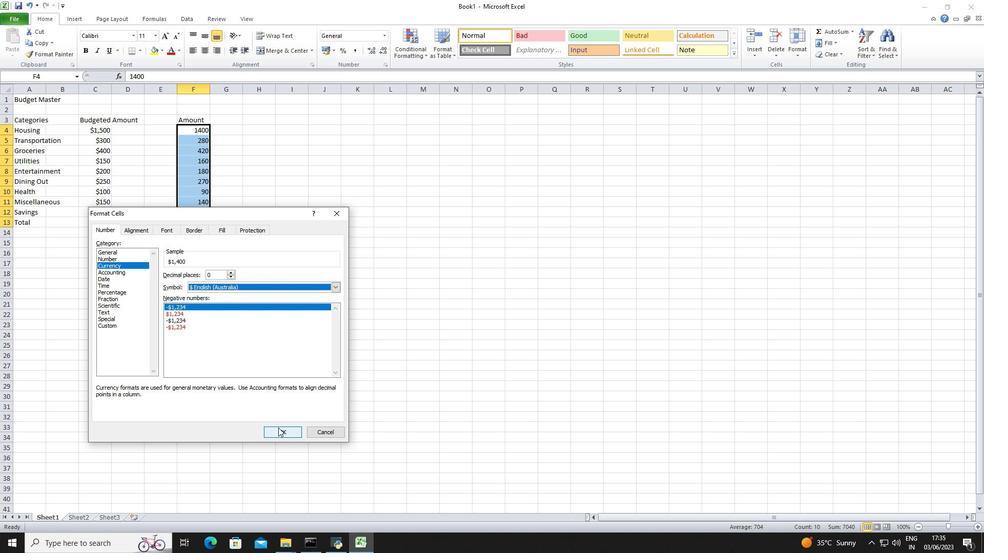 
Action: Mouse moved to (267, 124)
Screenshot: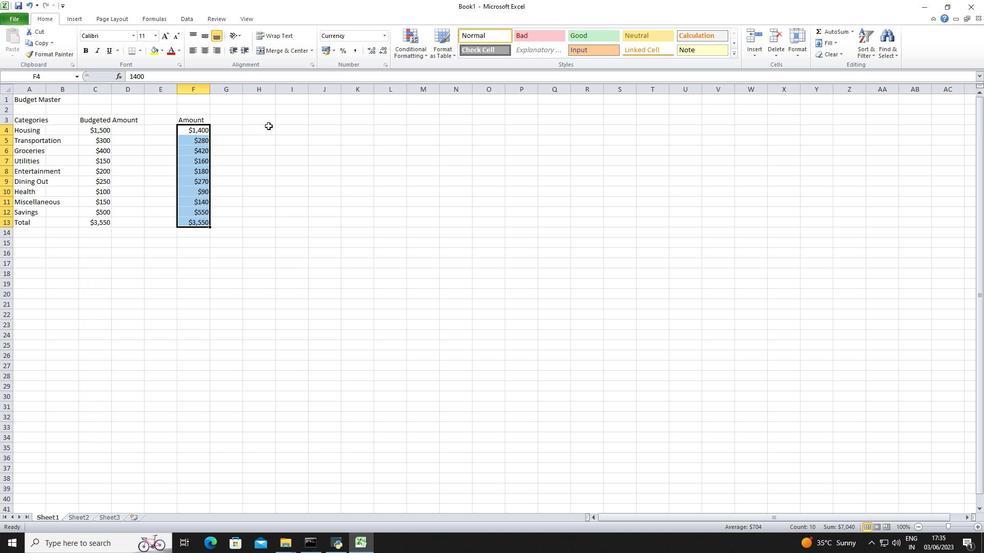 
Action: Mouse pressed left at (267, 124)
Screenshot: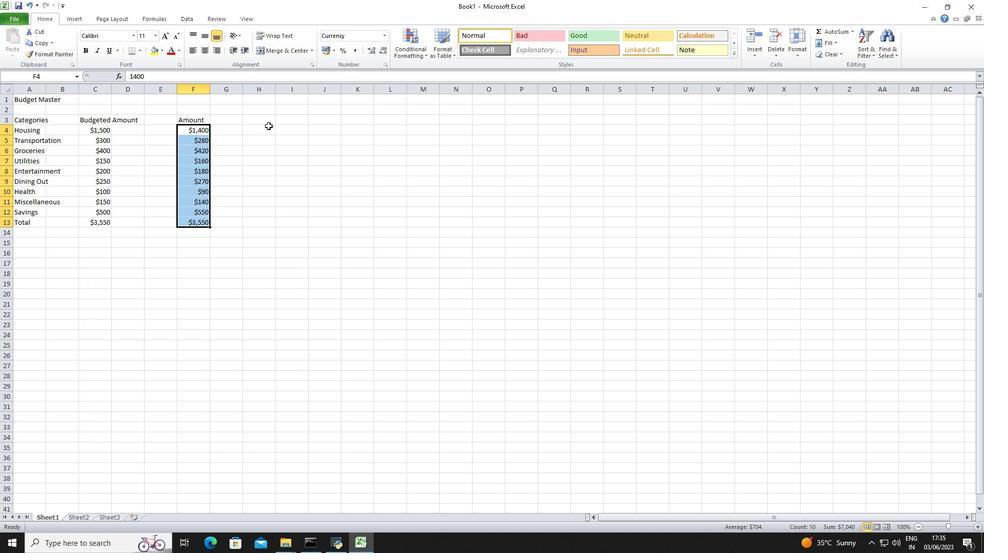
Action: Key pressed <Key.shift>Difference<Key.down>=c4-f4<Key.enter>=c5-f5<Key.enter>=c6-f6<Key.enter>=c7-f7<Key.enter>=c8-f8<Key.enter>=c9-f9<Key.enter>=c10-f10<Key.enter>=c11-f11<Key.enter>=c12-f12<Key.enter>=c13-f13<Key.enter><Key.down>ctrl+S<Key.shift>Data<Key.space><Key.shift>Analysis<Key.space><Key.shift>Template<Key.space><Key.shift>Worksbook<Key.space><Key.shift>Sheet<Key.enter>
Screenshot: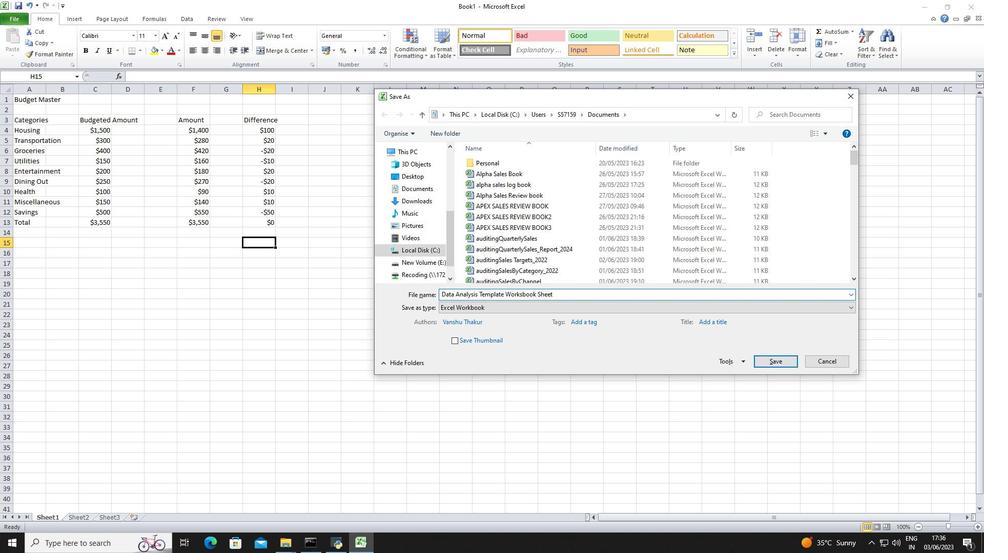 
